 Task: Send an email with the signature Adam Smith with the subject Reminder for a testimonial and the message Could you please provide me with a list of vendors we have used in the past for similar projects? from softage.10@softage.net to softage.1@softage.net and softage.2@softage.net
Action: Mouse moved to (115, 102)
Screenshot: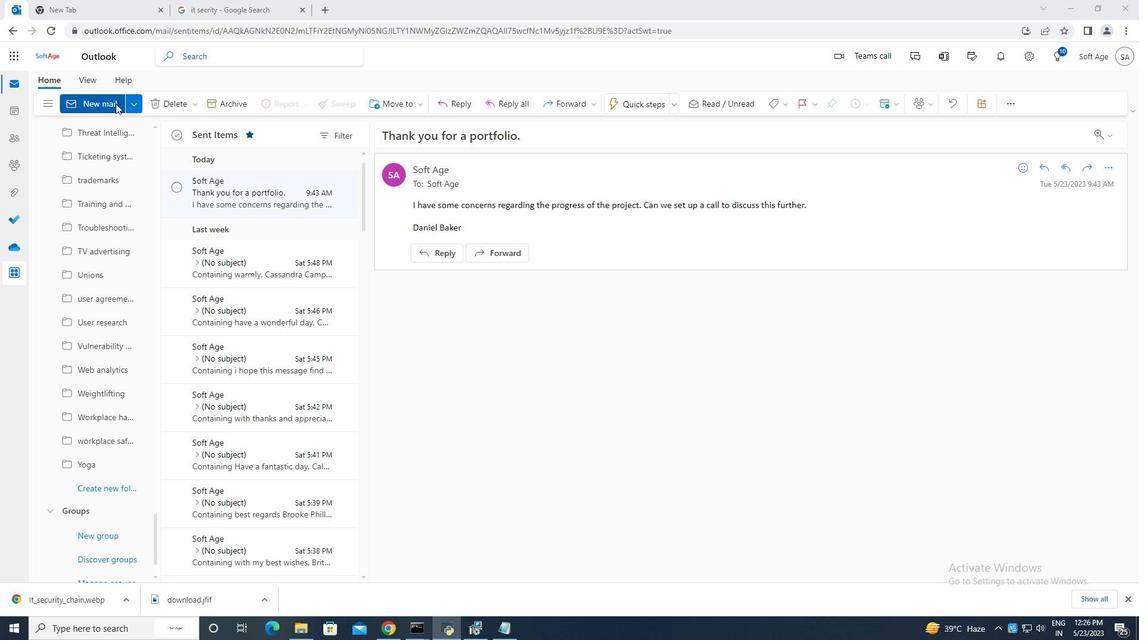
Action: Mouse pressed left at (115, 102)
Screenshot: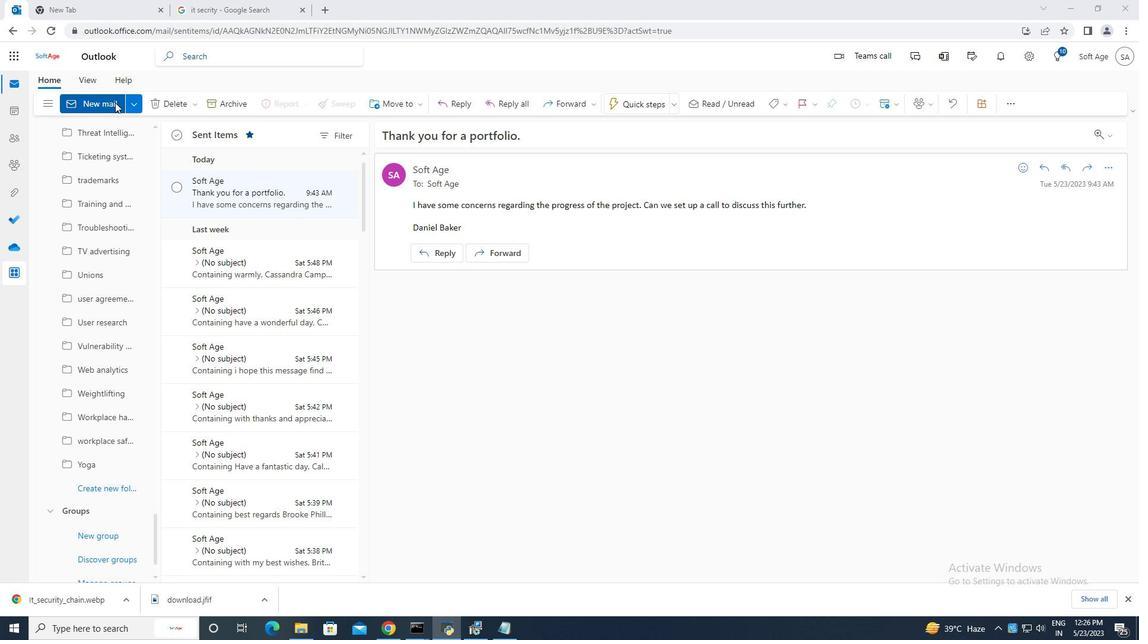 
Action: Mouse moved to (767, 102)
Screenshot: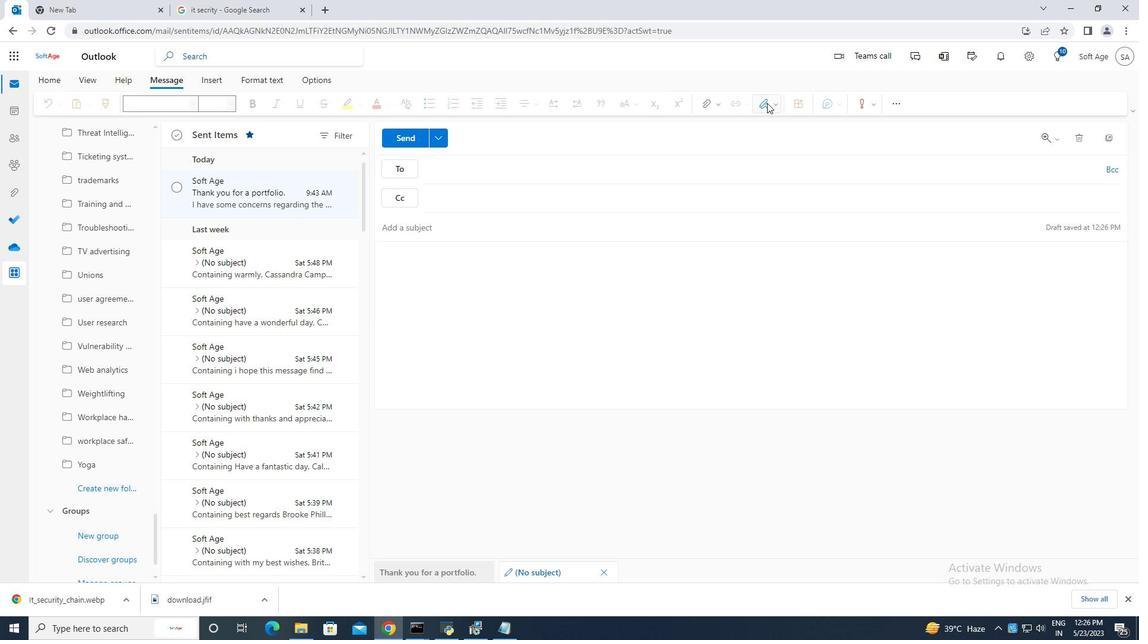
Action: Mouse pressed left at (767, 102)
Screenshot: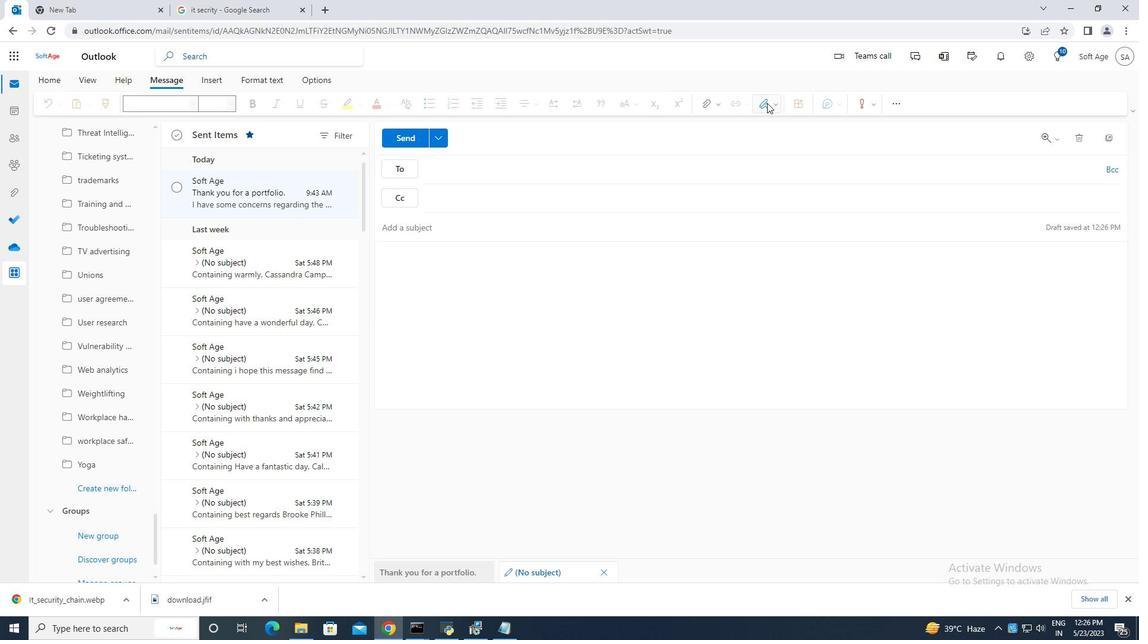 
Action: Mouse moved to (741, 153)
Screenshot: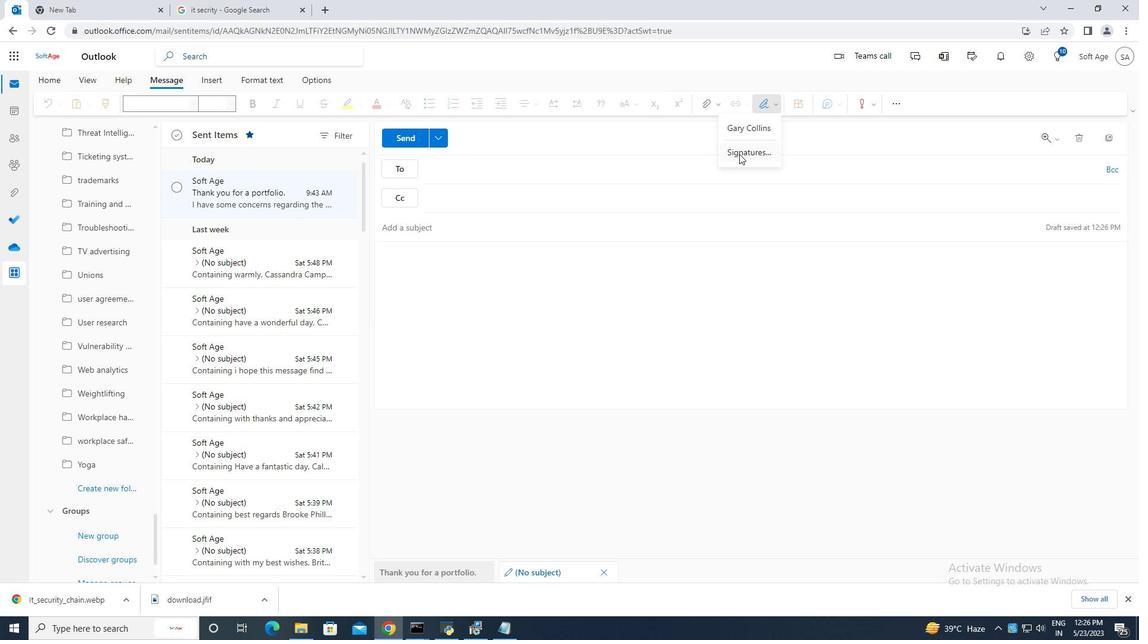 
Action: Mouse pressed left at (739, 153)
Screenshot: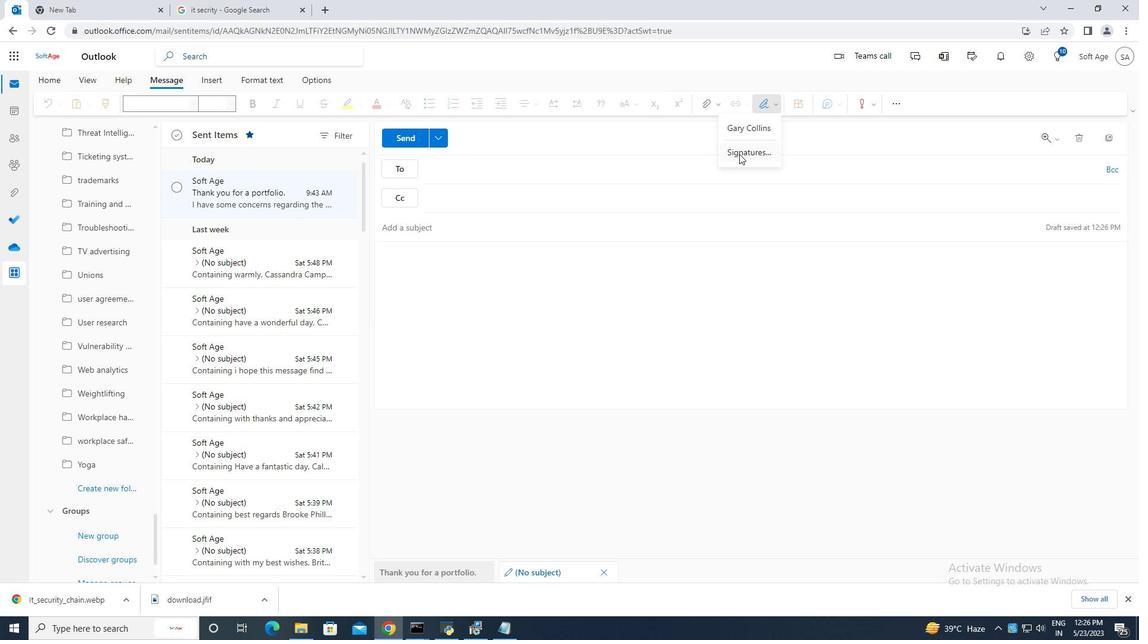 
Action: Mouse moved to (795, 197)
Screenshot: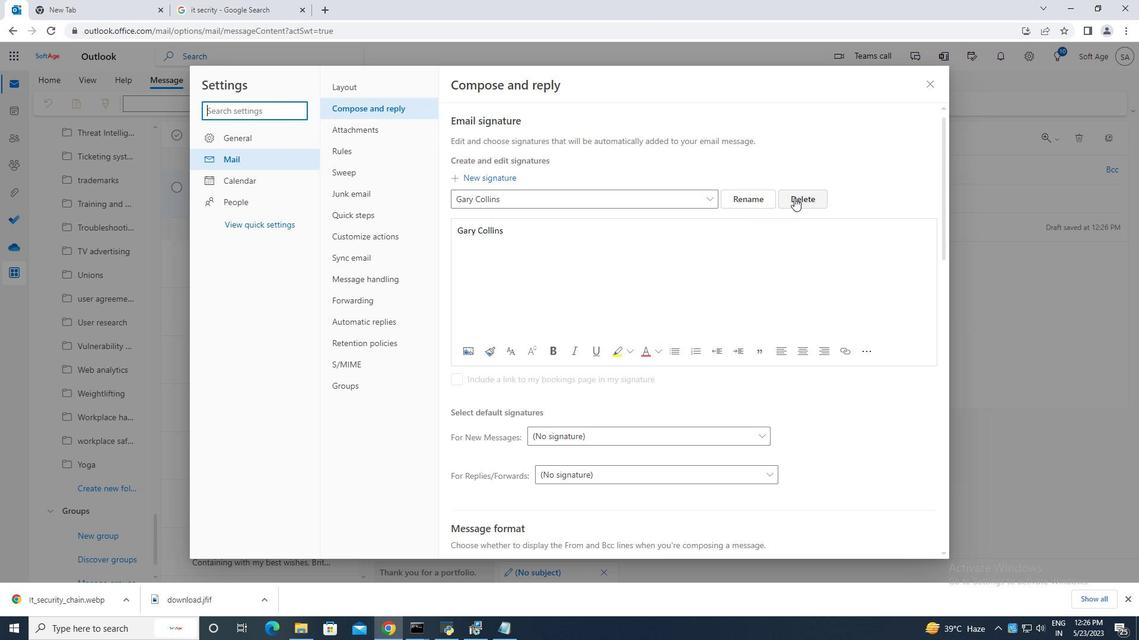 
Action: Mouse pressed left at (795, 197)
Screenshot: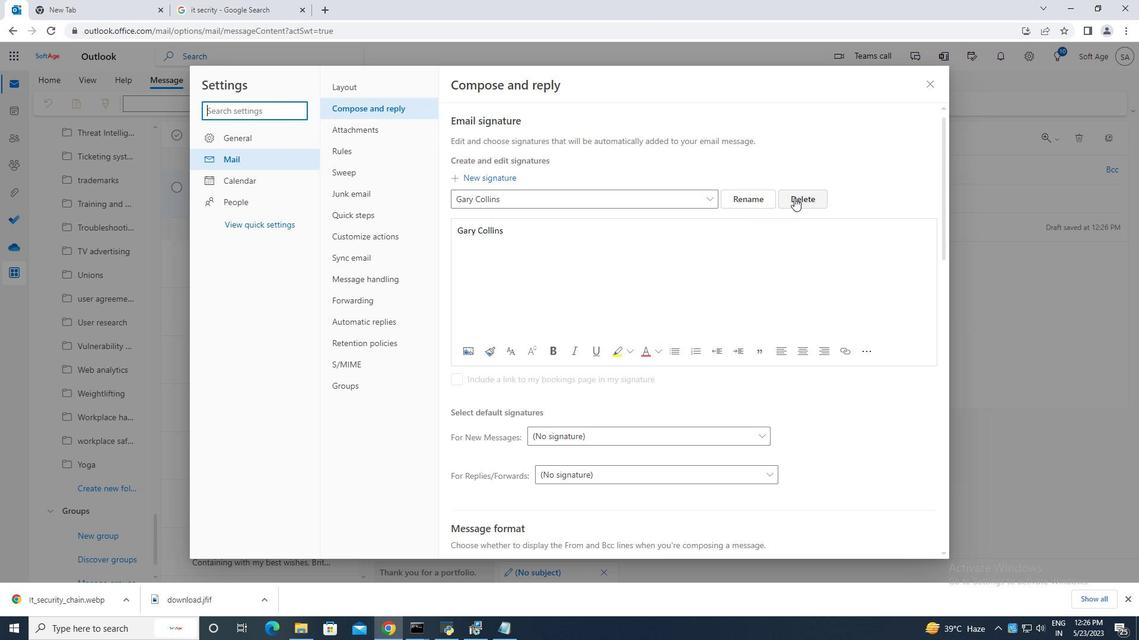 
Action: Mouse moved to (497, 198)
Screenshot: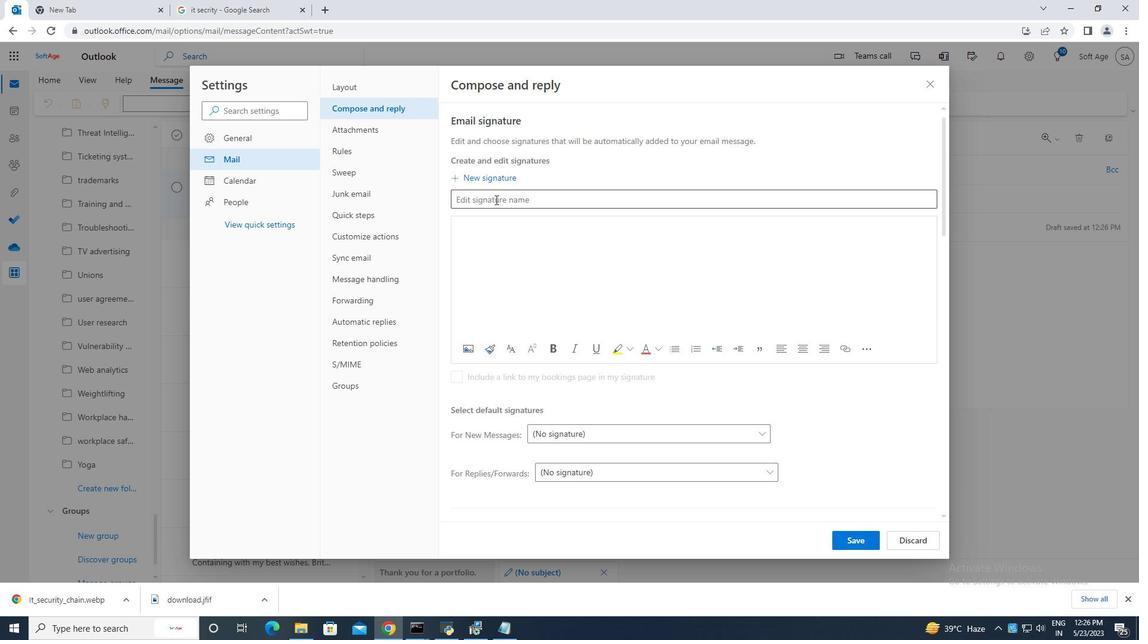 
Action: Mouse pressed left at (497, 198)
Screenshot: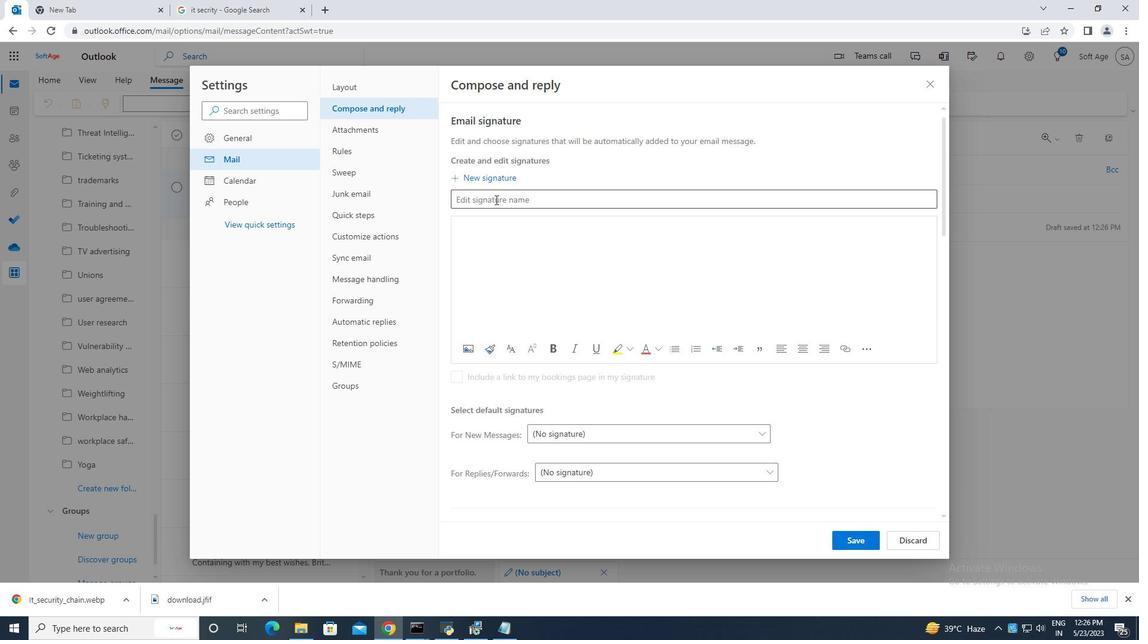 
Action: Mouse moved to (497, 198)
Screenshot: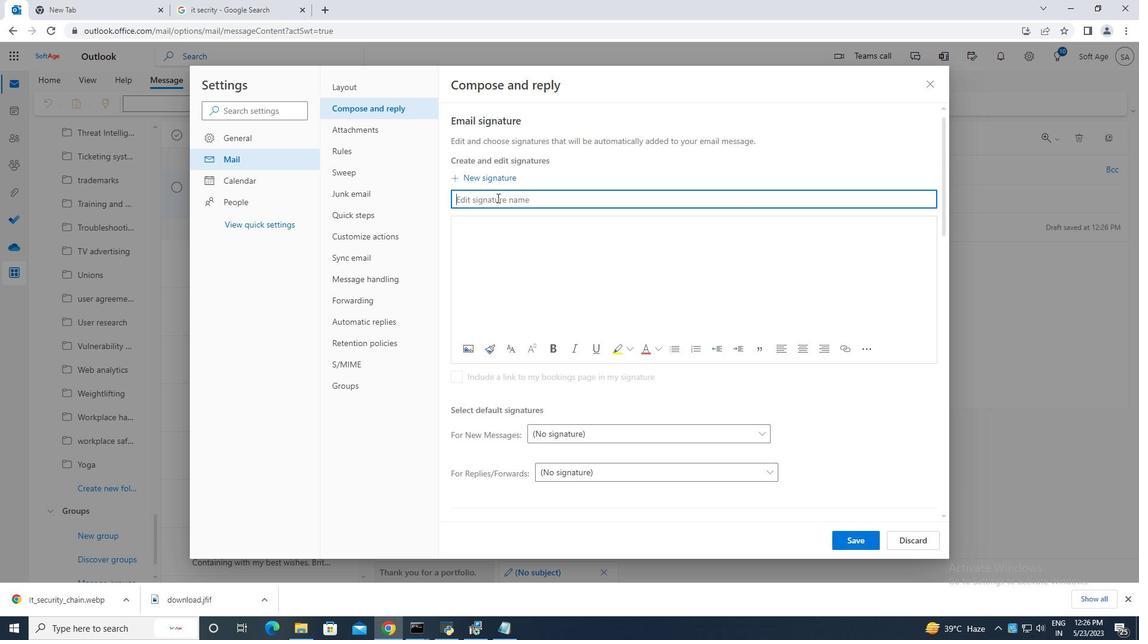
Action: Key pressed <Key.caps_lock>A<Key.caps_lock>dam<Key.space>smithg<Key.backspace>
Screenshot: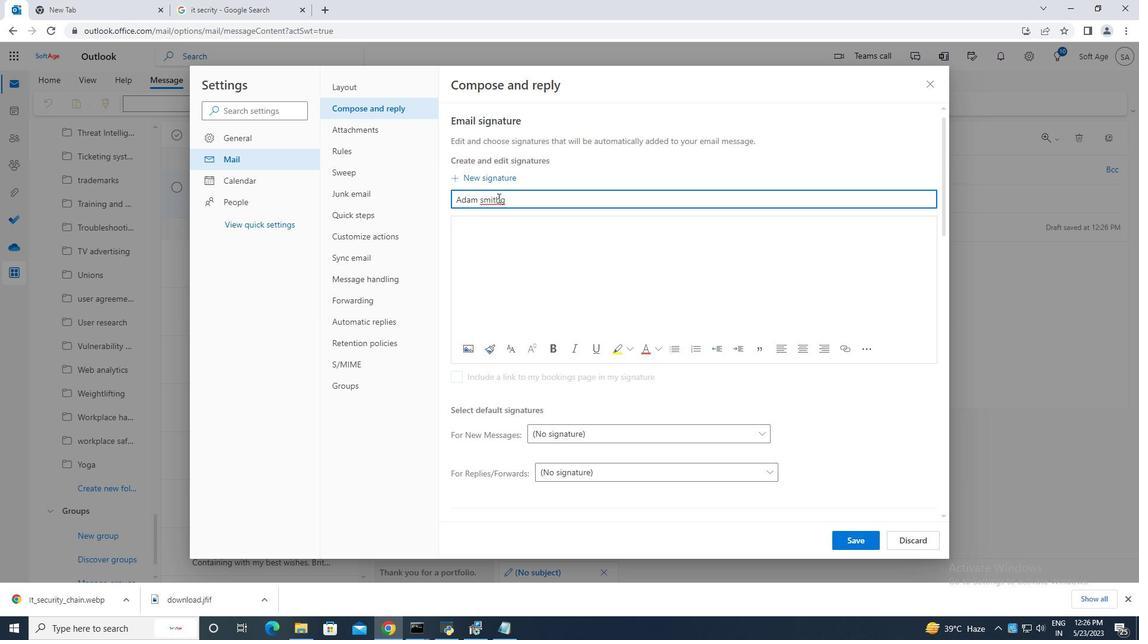 
Action: Mouse moved to (501, 217)
Screenshot: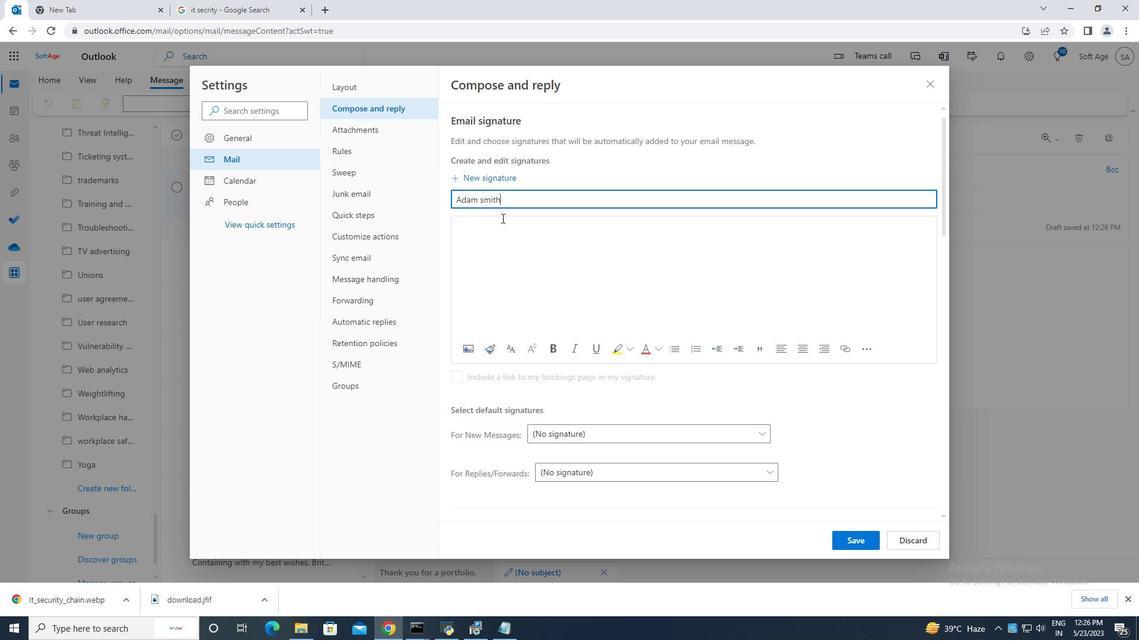 
Action: Mouse pressed left at (501, 217)
Screenshot: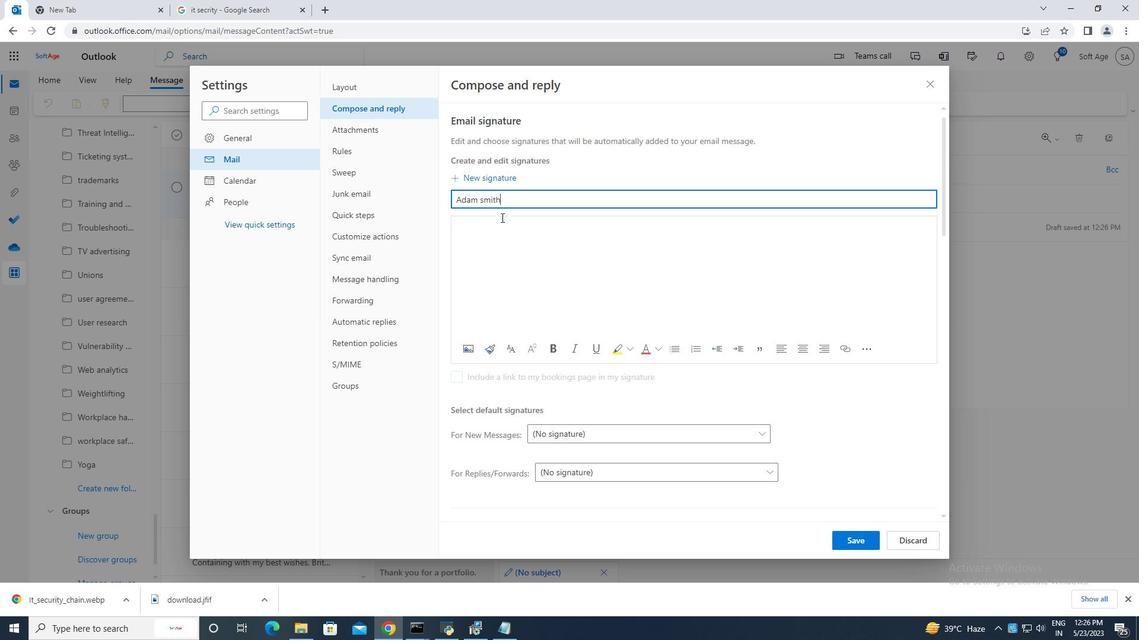 
Action: Key pressed <Key.caps_lock>A<Key.caps_lock>dam<Key.space>smith
Screenshot: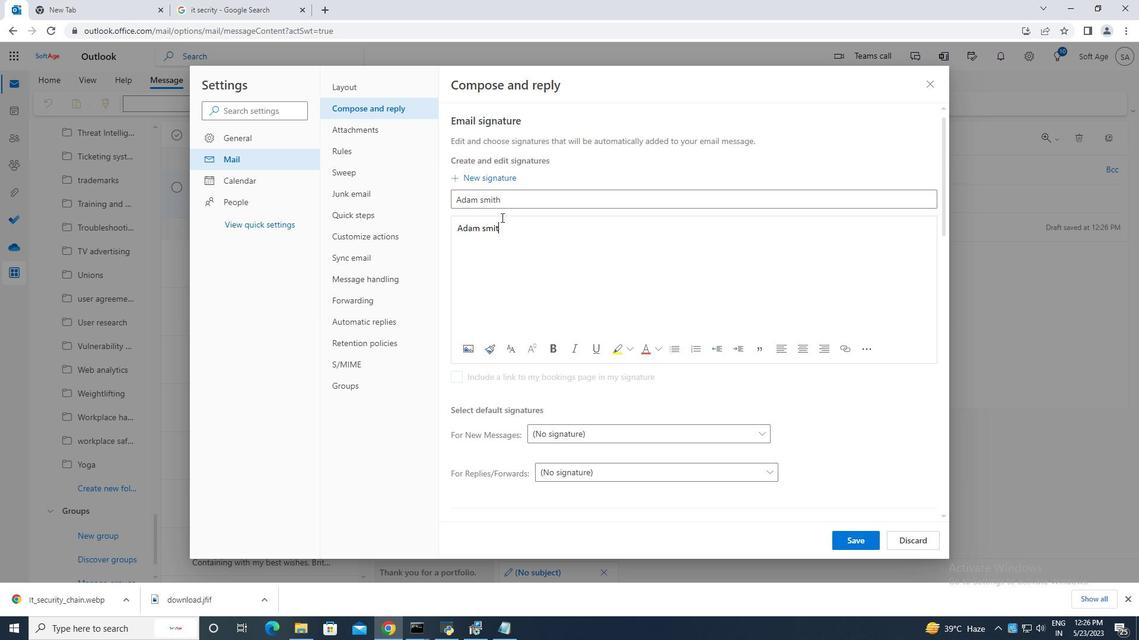 
Action: Mouse moved to (862, 544)
Screenshot: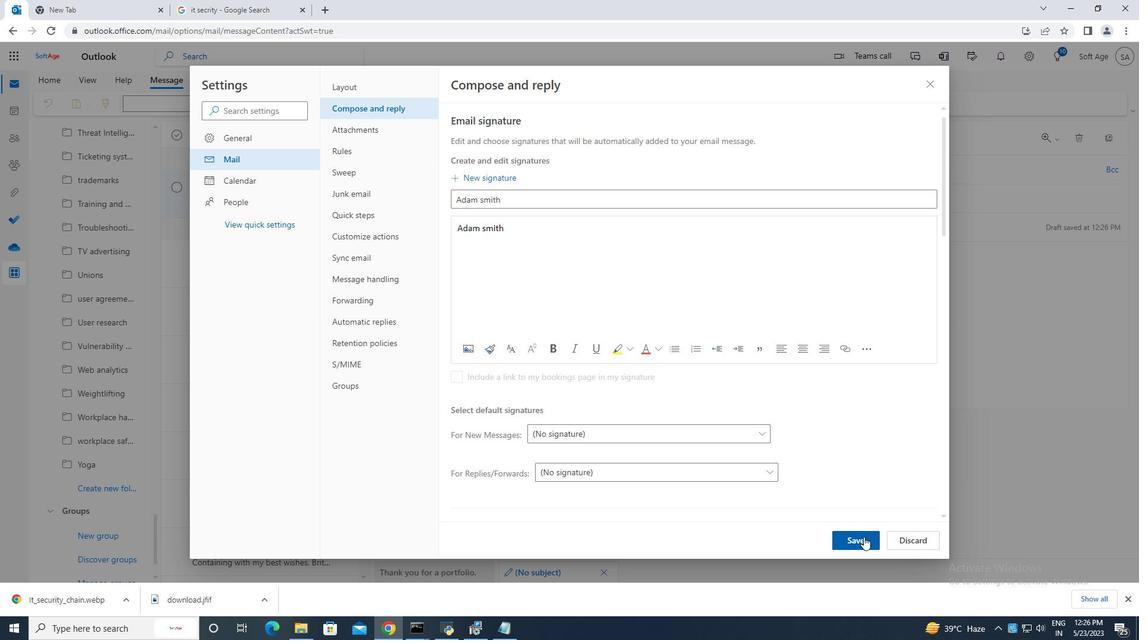 
Action: Mouse pressed left at (862, 544)
Screenshot: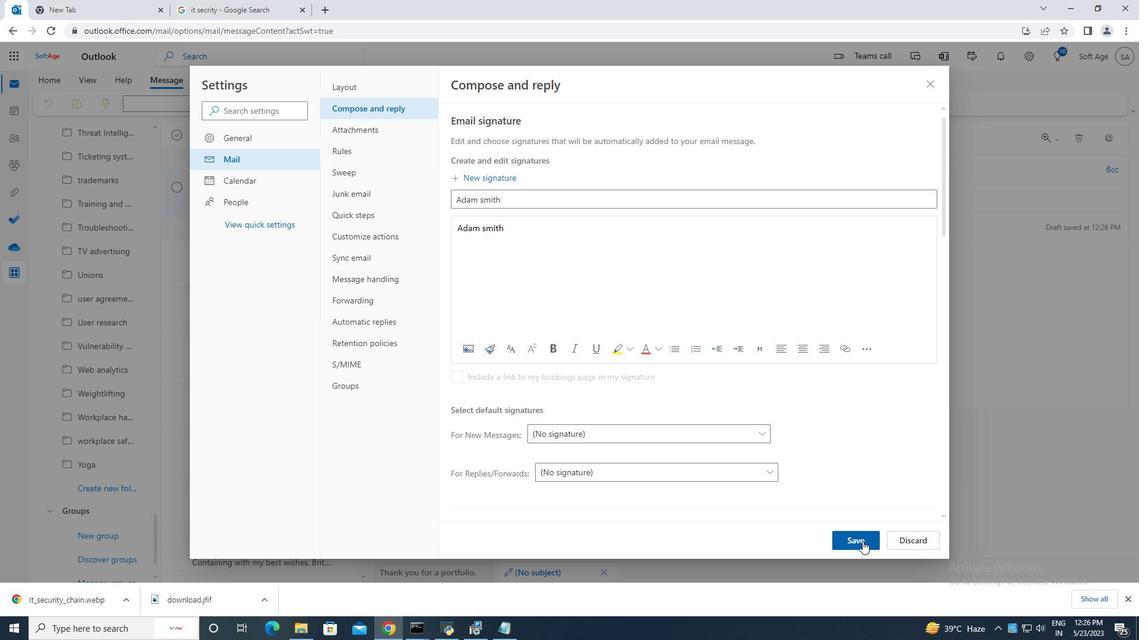 
Action: Mouse moved to (927, 88)
Screenshot: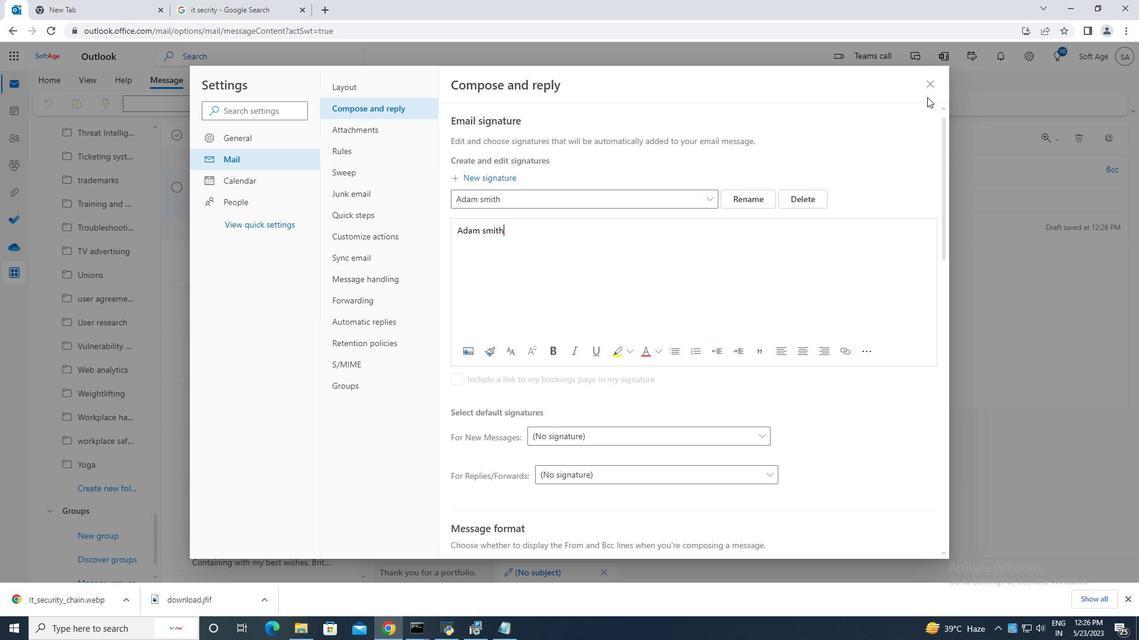 
Action: Mouse pressed left at (927, 88)
Screenshot: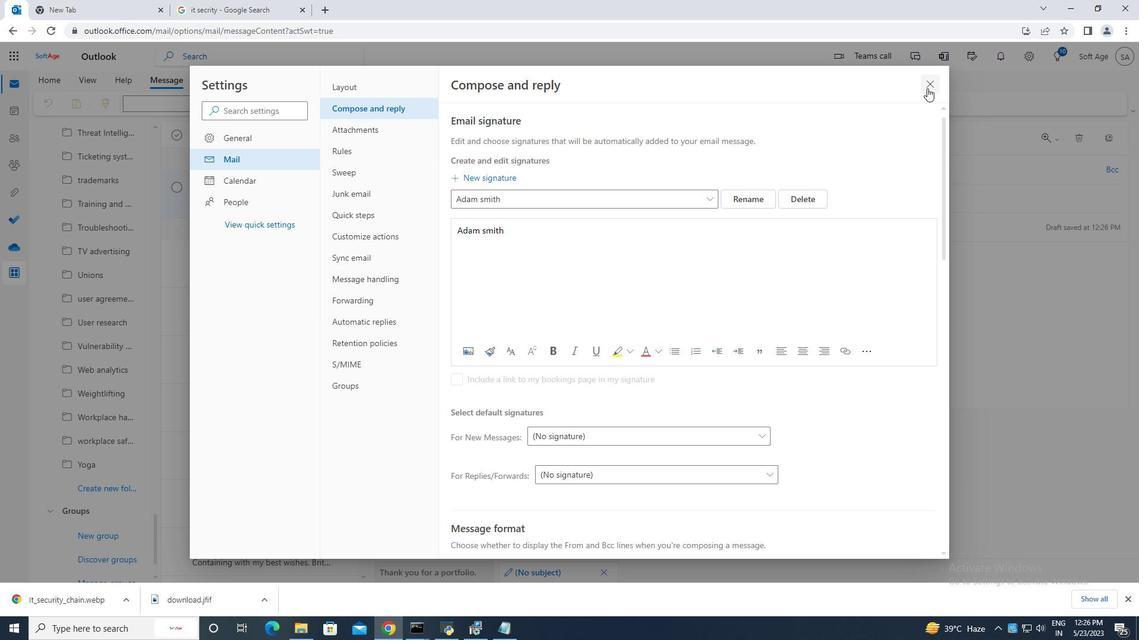 
Action: Mouse moved to (773, 99)
Screenshot: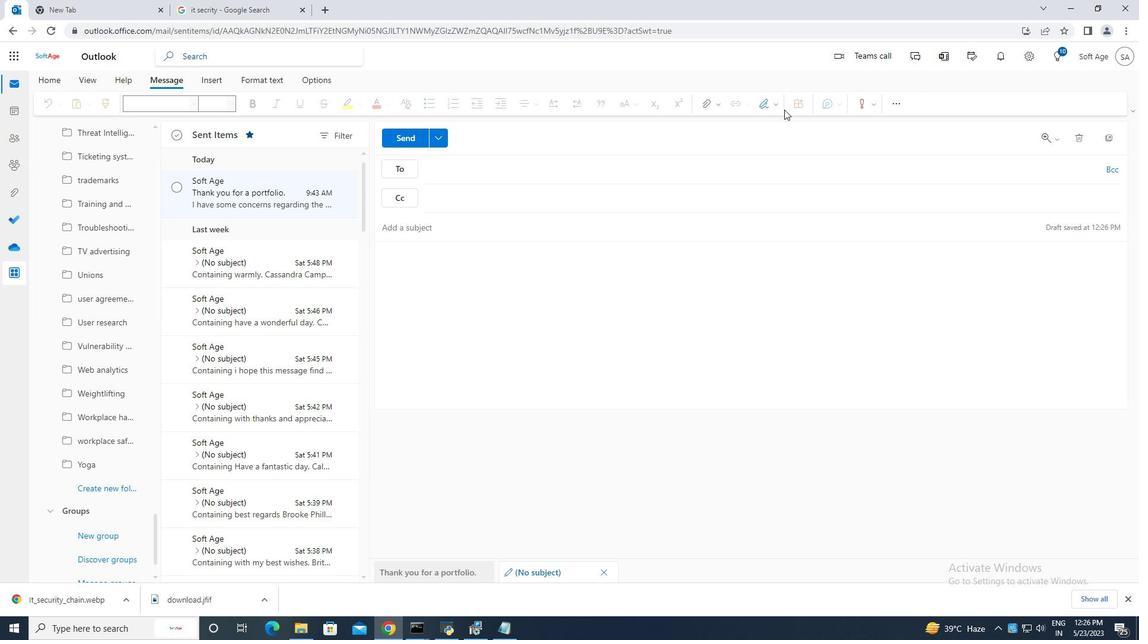
Action: Mouse pressed left at (773, 99)
Screenshot: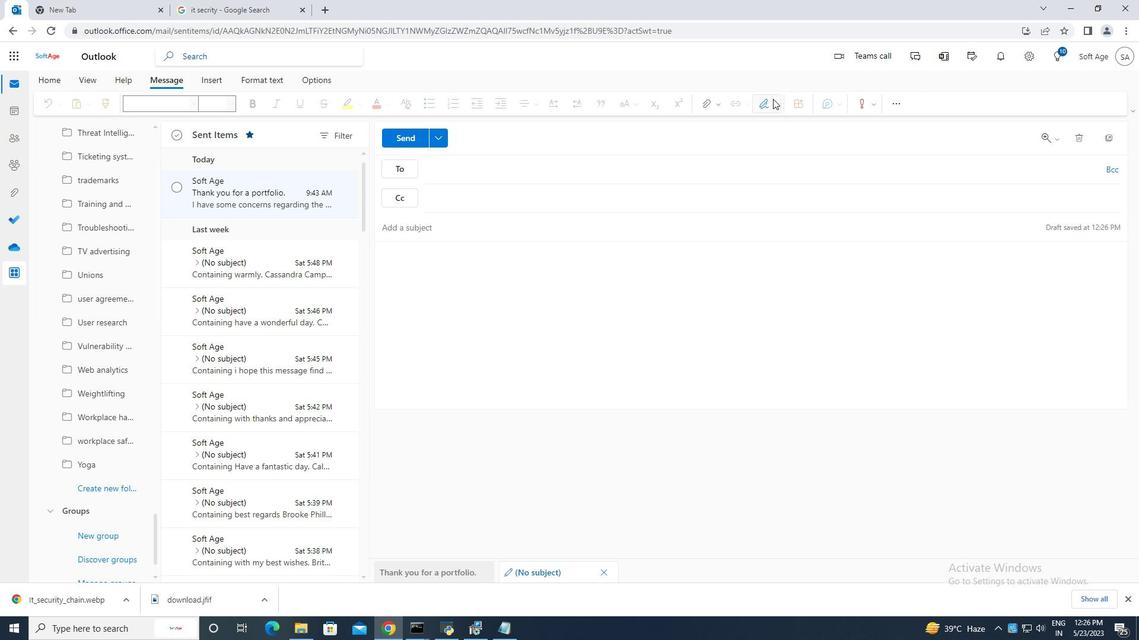 
Action: Mouse moved to (747, 128)
Screenshot: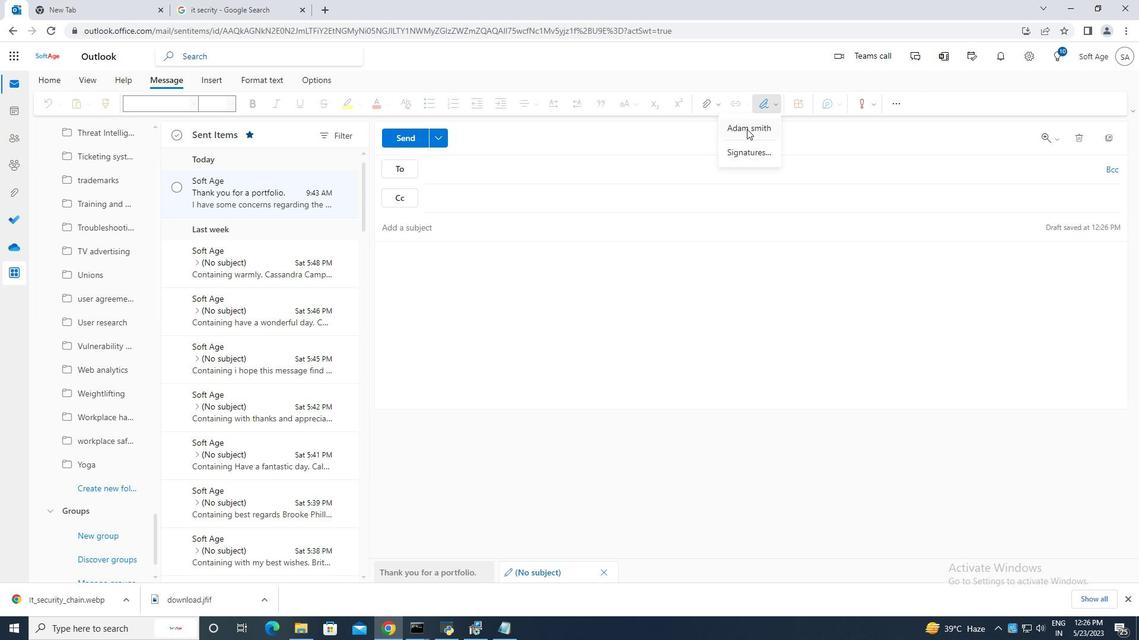 
Action: Mouse pressed left at (747, 128)
Screenshot: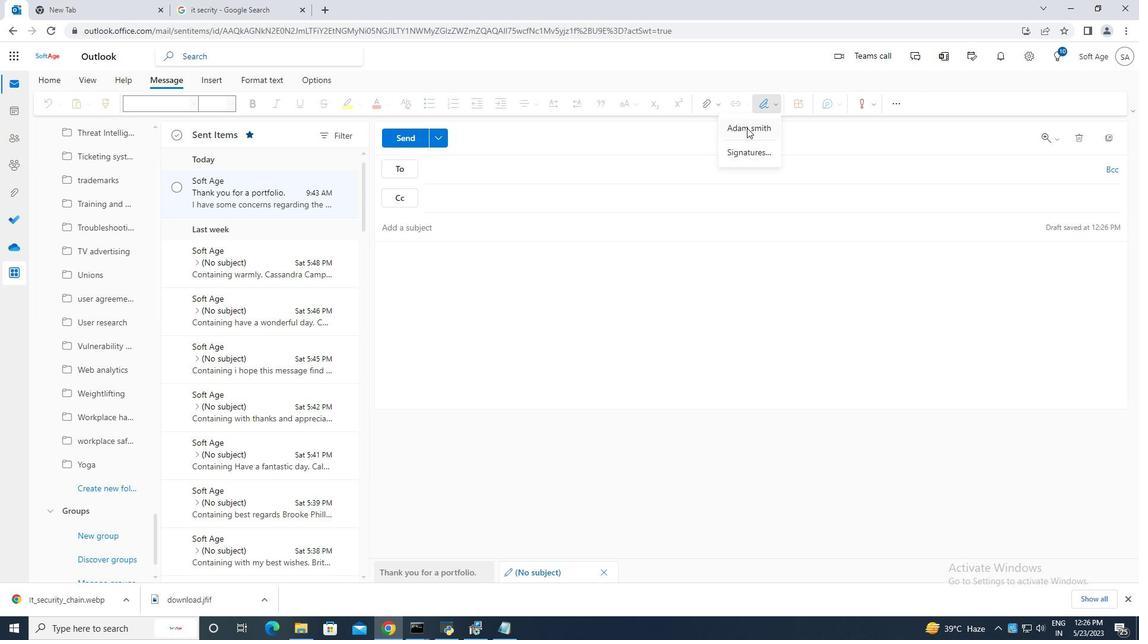 
Action: Mouse moved to (424, 223)
Screenshot: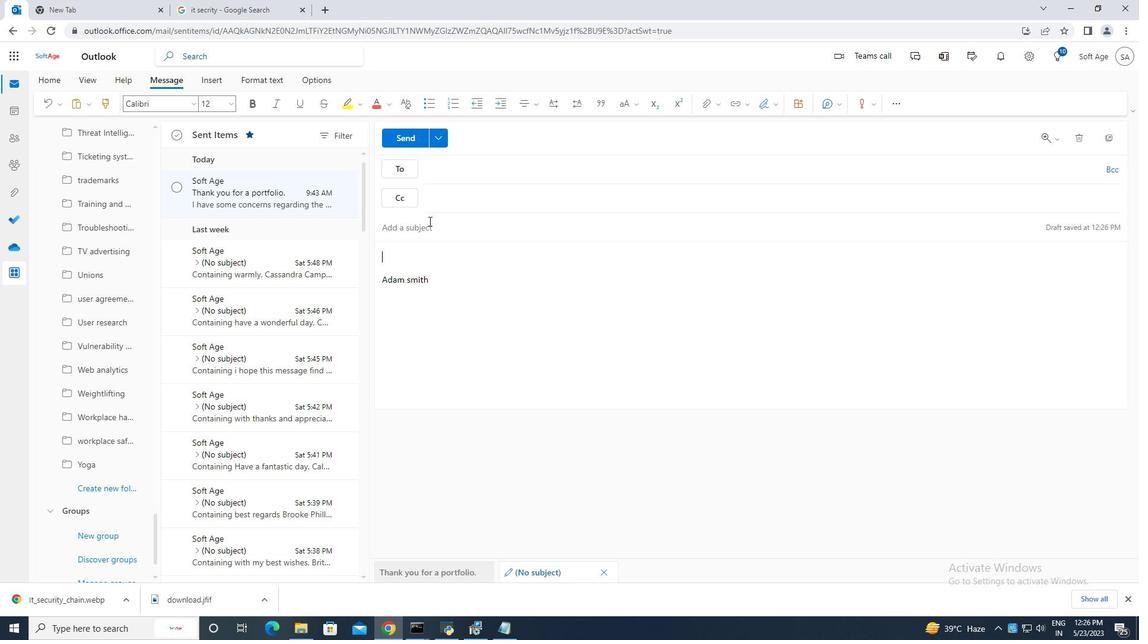 
Action: Mouse pressed left at (424, 223)
Screenshot: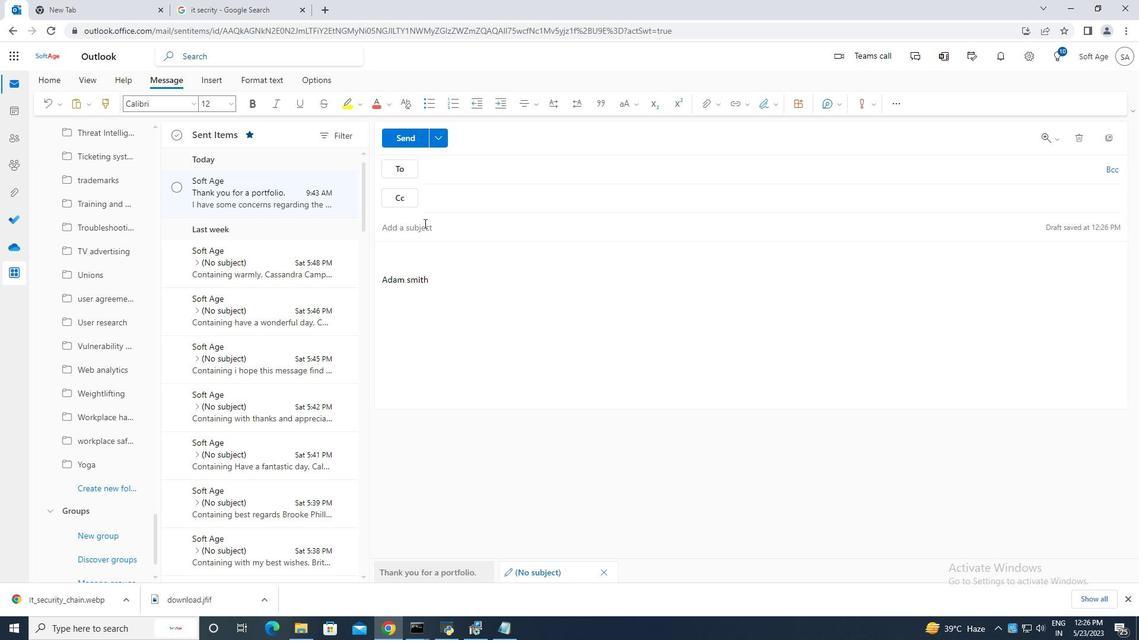 
Action: Mouse moved to (424, 224)
Screenshot: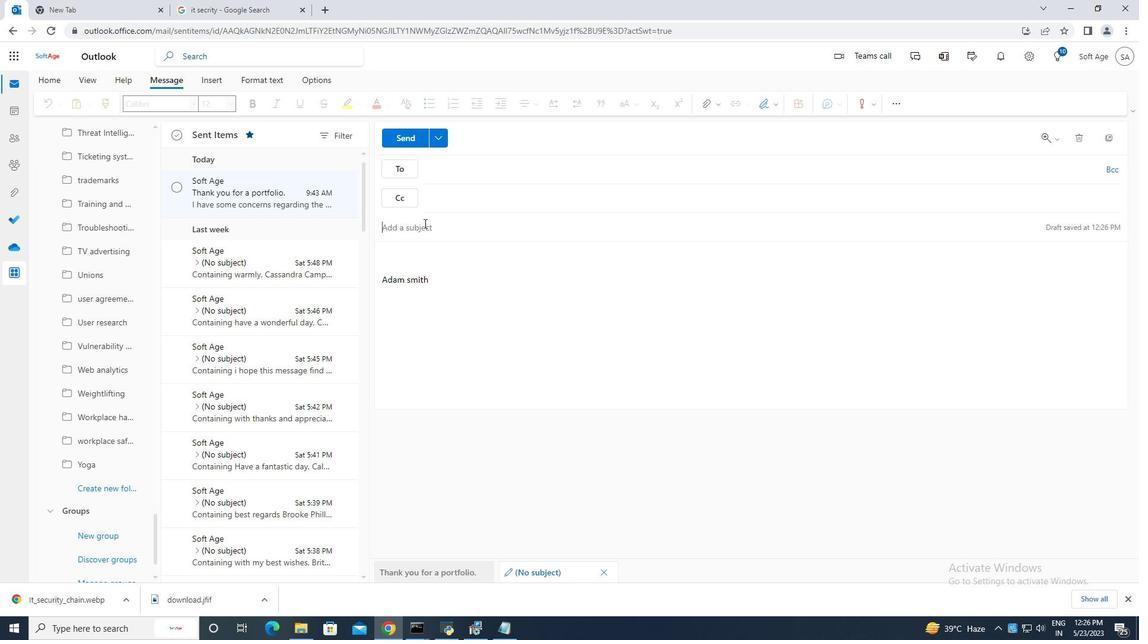 
Action: Key pressed <Key.caps_lock>R<Key.caps_lock>eminder<Key.space>for<Key.space>a<Key.space>testimonial<Key.space><Key.backspace>.
Screenshot: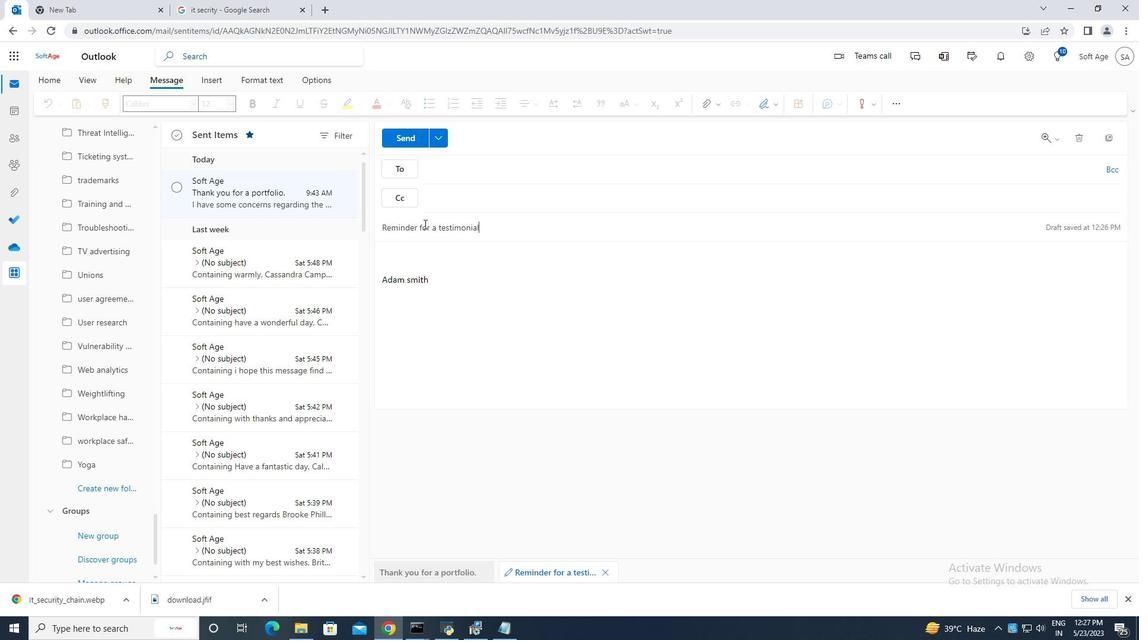 
Action: Mouse moved to (404, 252)
Screenshot: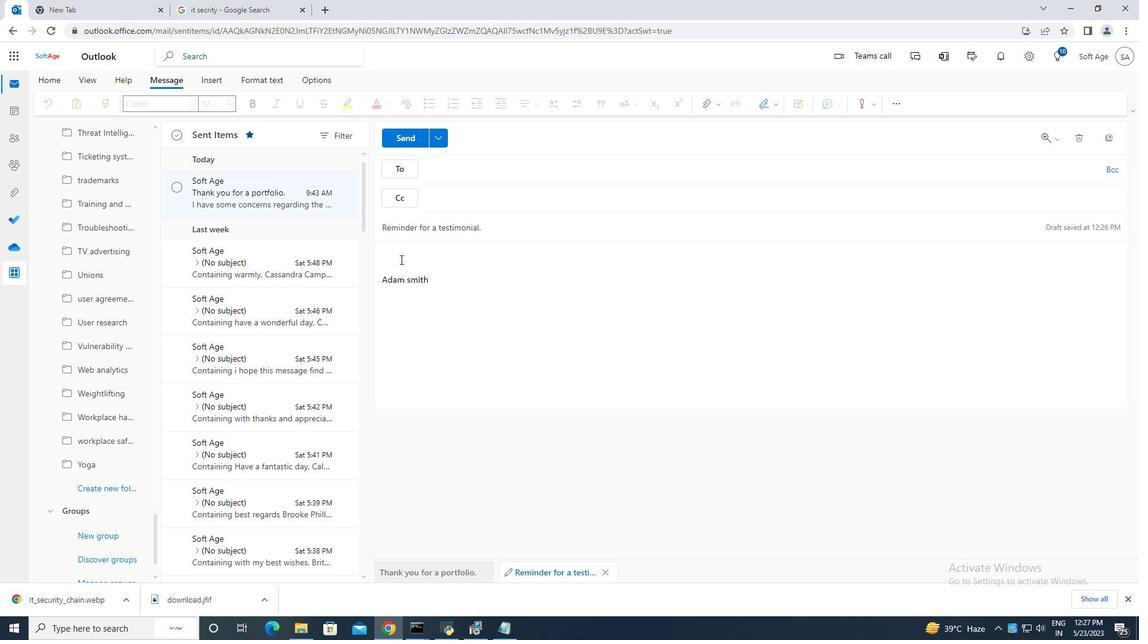 
Action: Mouse pressed left at (404, 252)
Screenshot: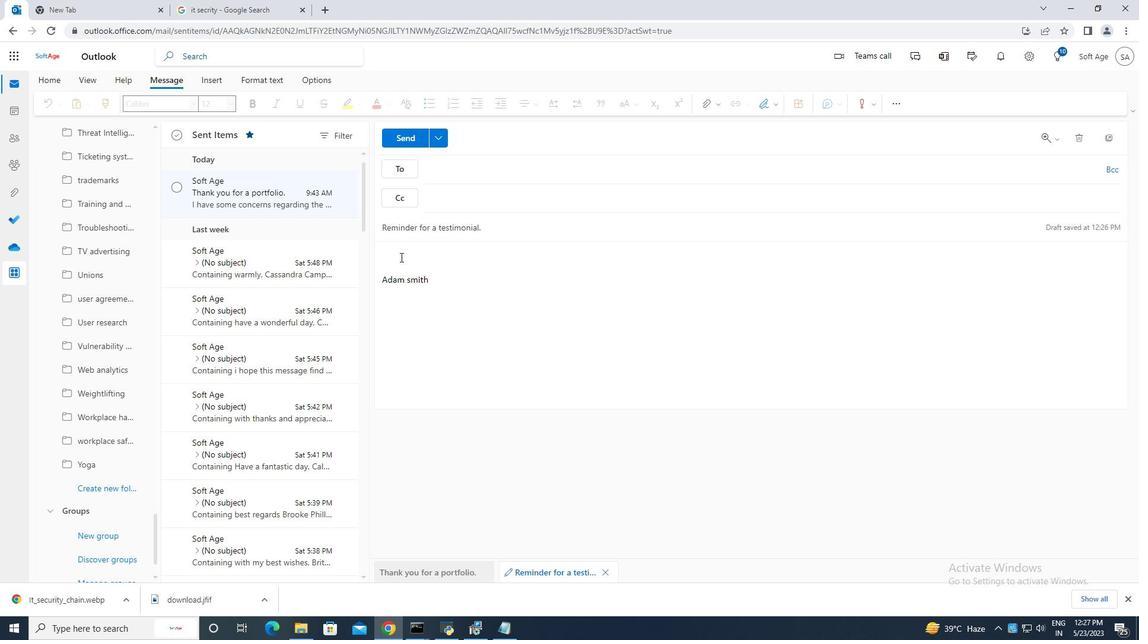 
Action: Mouse moved to (402, 257)
Screenshot: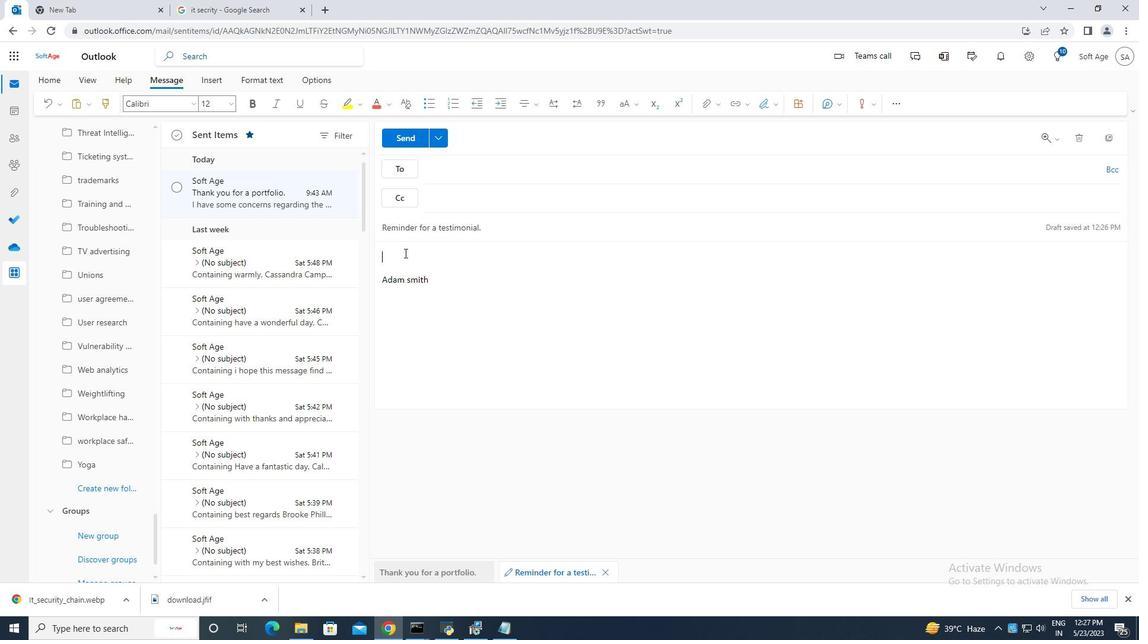 
Action: Key pressed <Key.caps_lock>C<Key.caps_lock>ould<Key.space>you<Key.space>please<Key.space>provide<Key.space>me<Key.space>with<Key.space>a<Key.space>list<Key.space>of<Key.space>vendors<Key.space>we<Key.space>have<Key.space>used<Key.space>in<Key.space>the<Key.space>past<Key.space>for<Key.space>smilar<Key.space>projects.
Screenshot: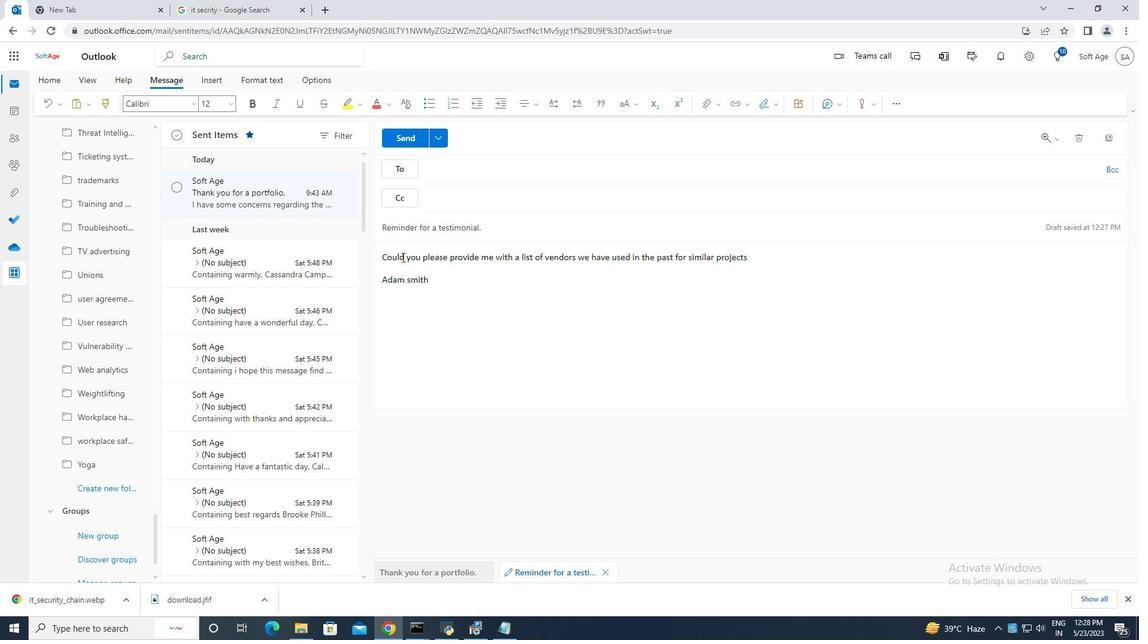 
Action: Mouse moved to (490, 172)
Screenshot: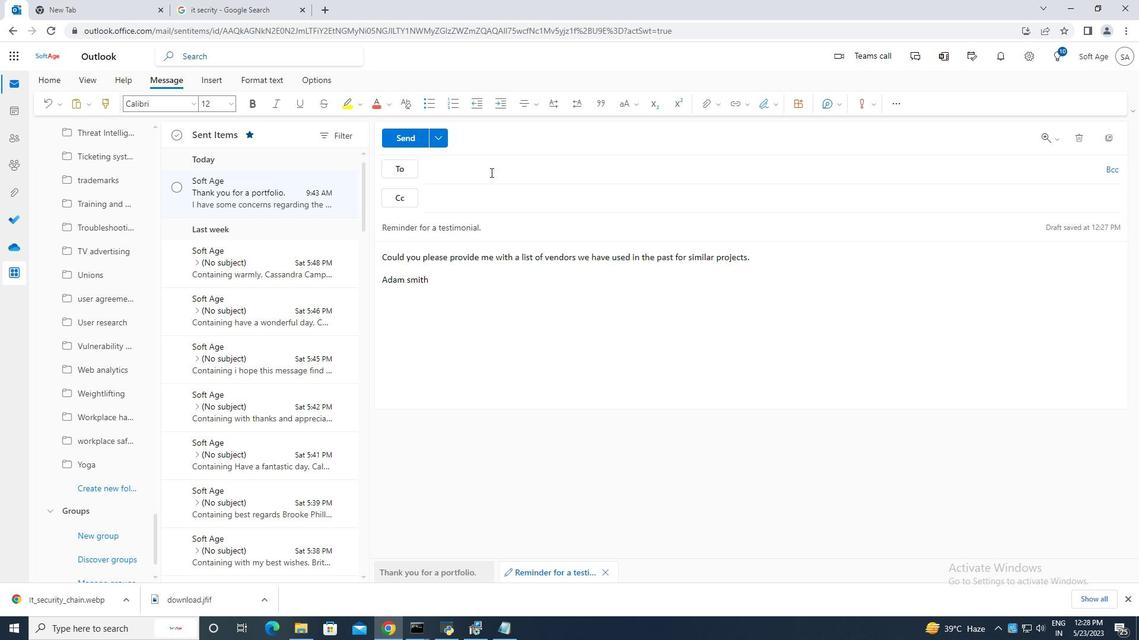 
Action: Mouse pressed left at (490, 172)
Screenshot: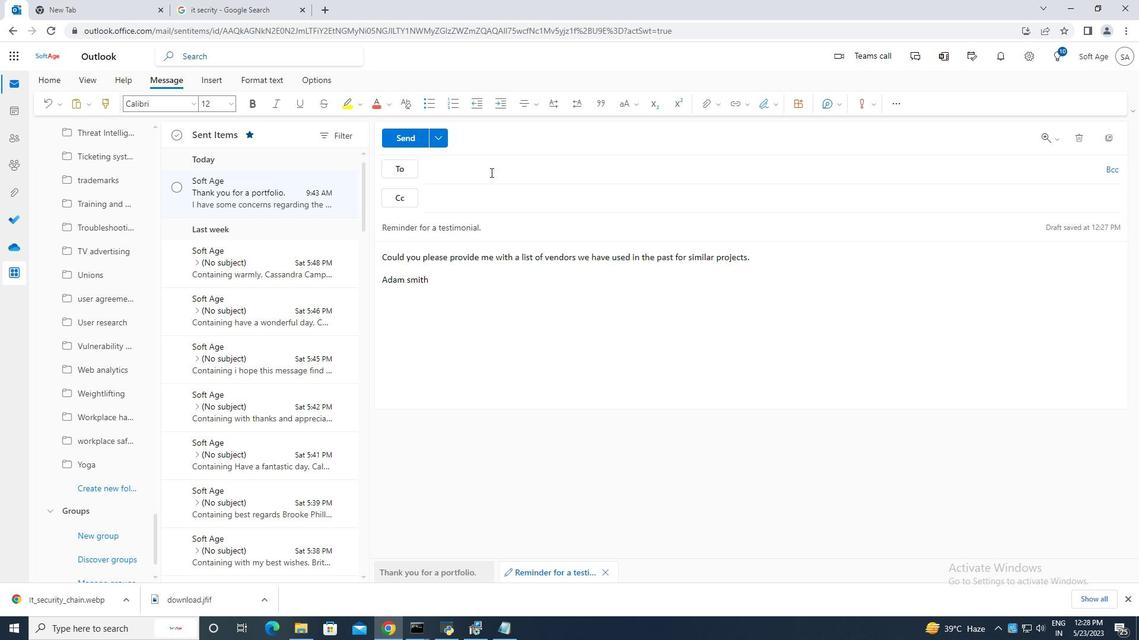 
Action: Mouse moved to (490, 170)
Screenshot: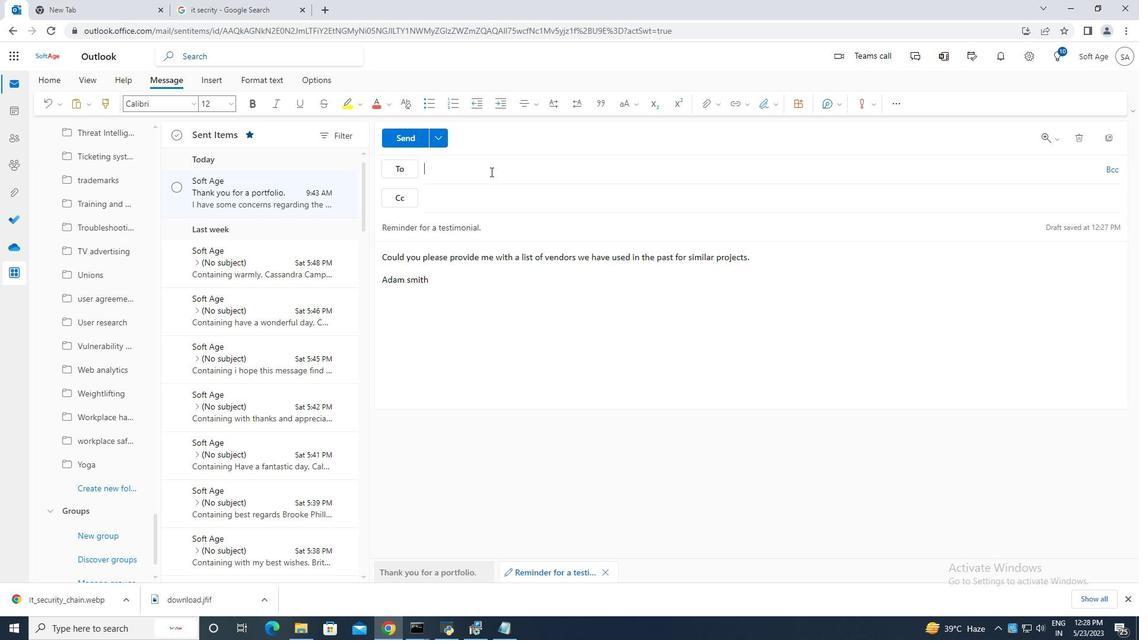 
Action: Key pressed sofathe1<Key.shift>@<Key.backspace><Key.backspace><Key.backspace><Key.backspace><Key.backspace><Key.backspace>tage<Key.shift>@1
Screenshot: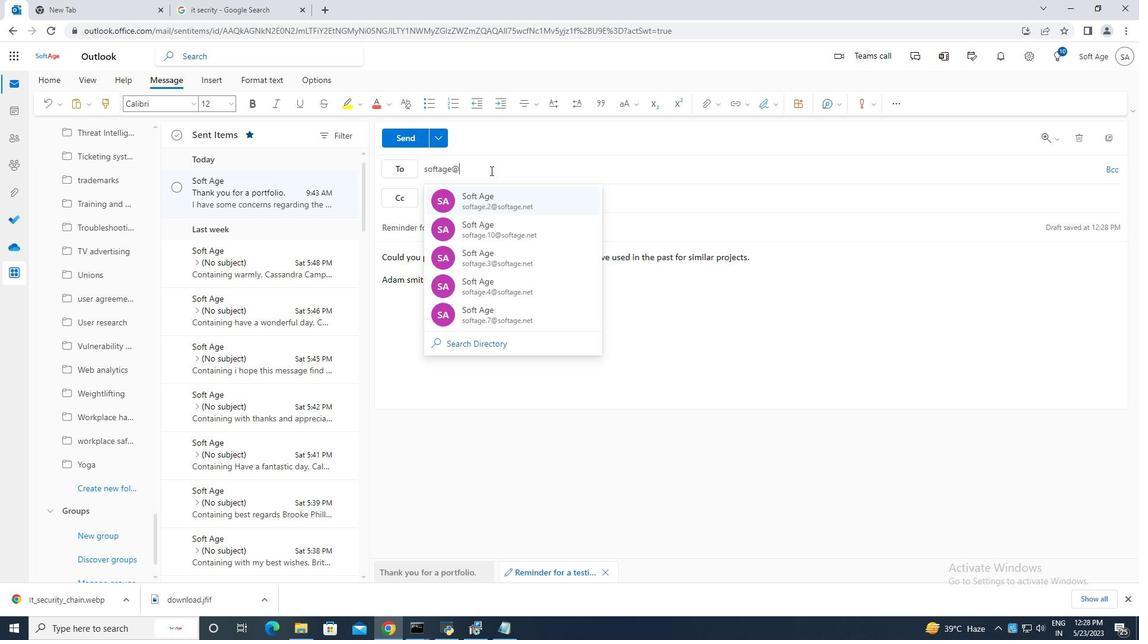 
Action: Mouse moved to (529, 260)
Screenshot: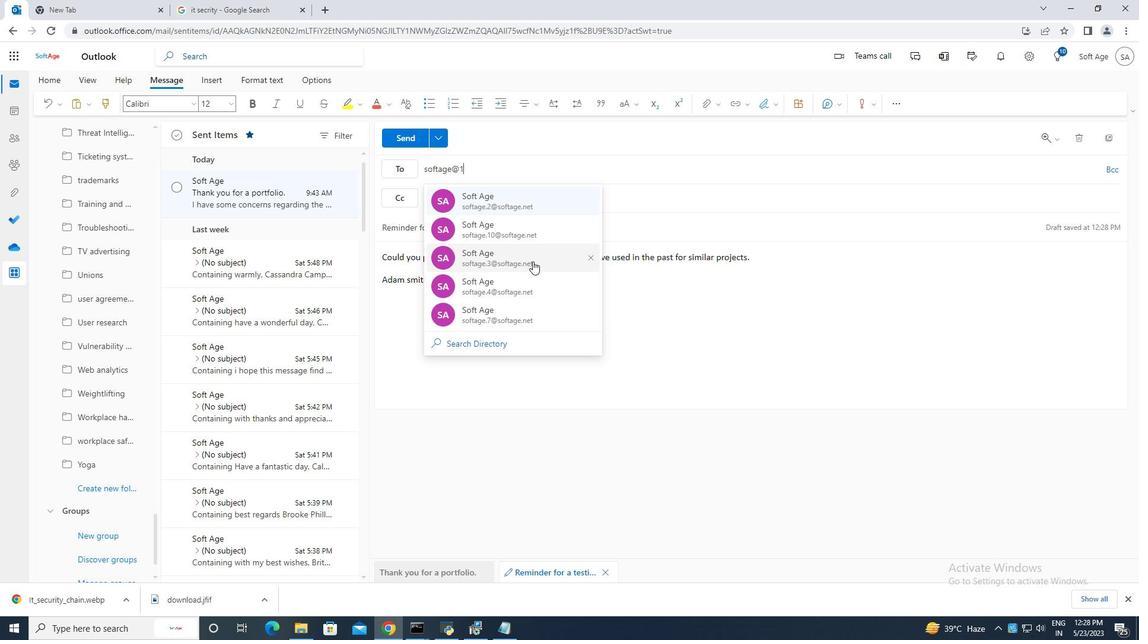 
Action: Mouse scrolled (529, 259) with delta (0, 0)
Screenshot: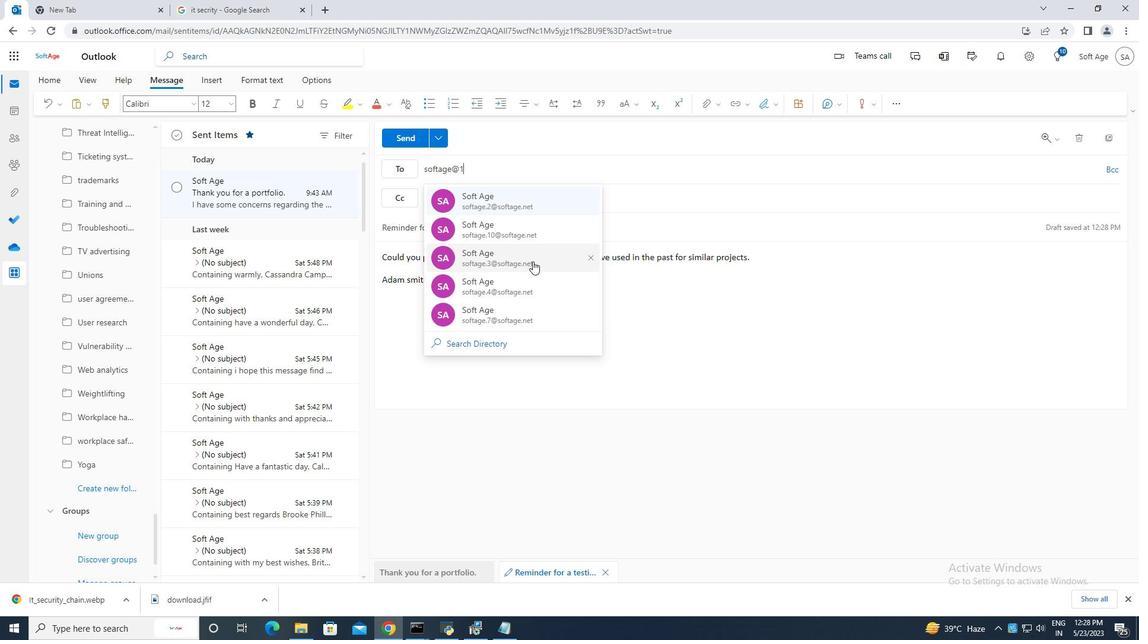 
Action: Mouse scrolled (529, 259) with delta (0, 0)
Screenshot: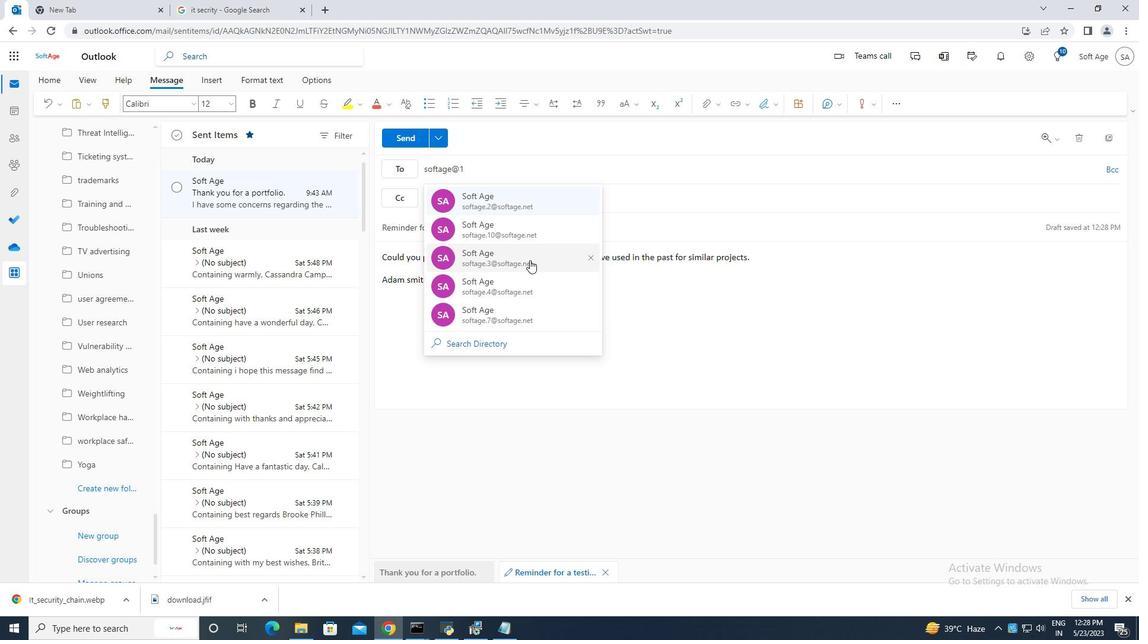 
Action: Mouse scrolled (529, 259) with delta (0, 0)
Screenshot: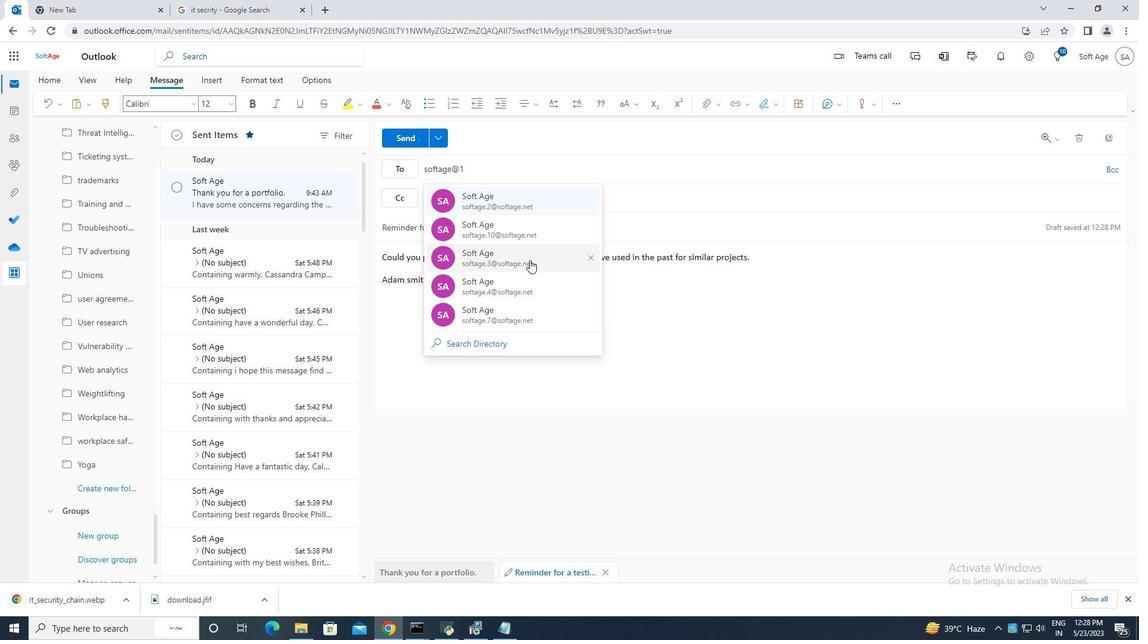 
Action: Mouse scrolled (529, 259) with delta (0, 0)
Screenshot: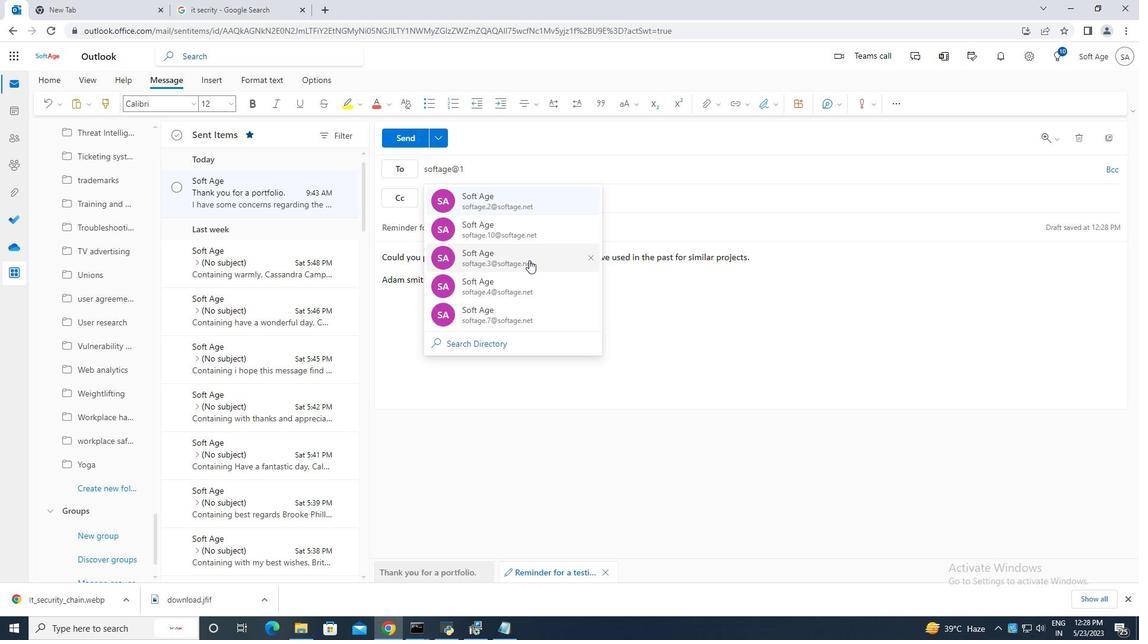 
Action: Mouse moved to (458, 171)
Screenshot: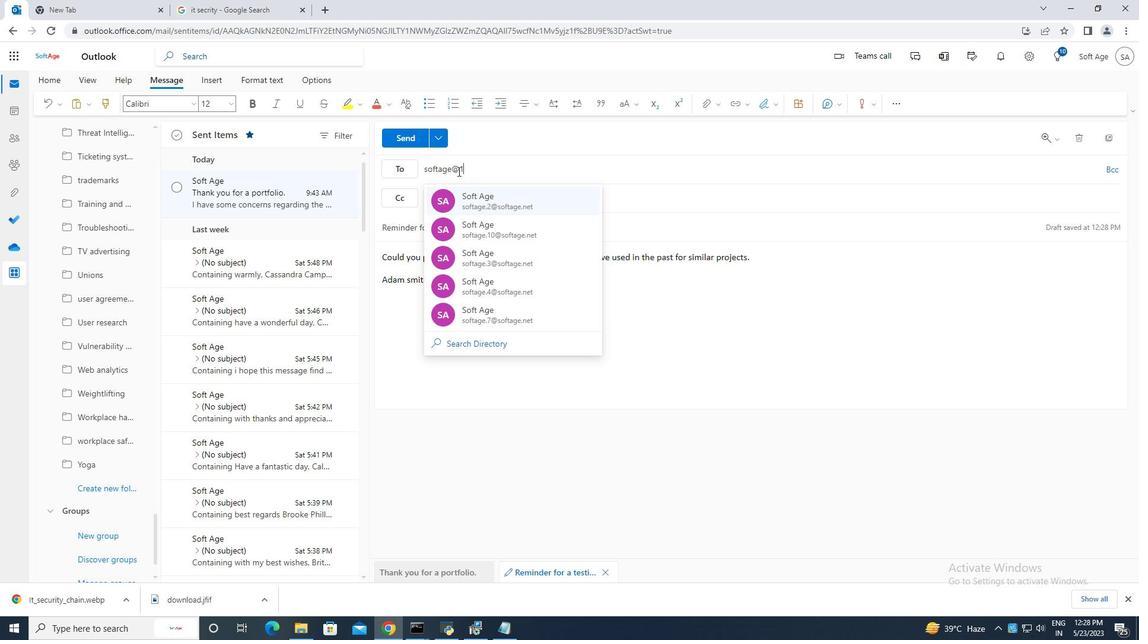 
Action: Mouse pressed left at (458, 171)
Screenshot: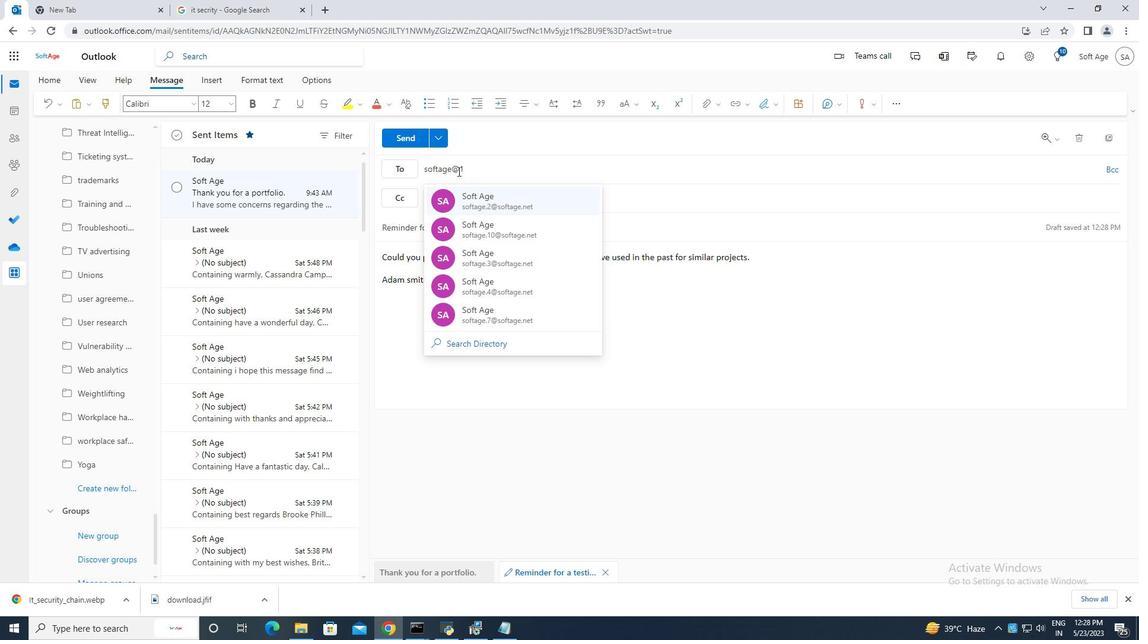 
Action: Mouse moved to (461, 172)
Screenshot: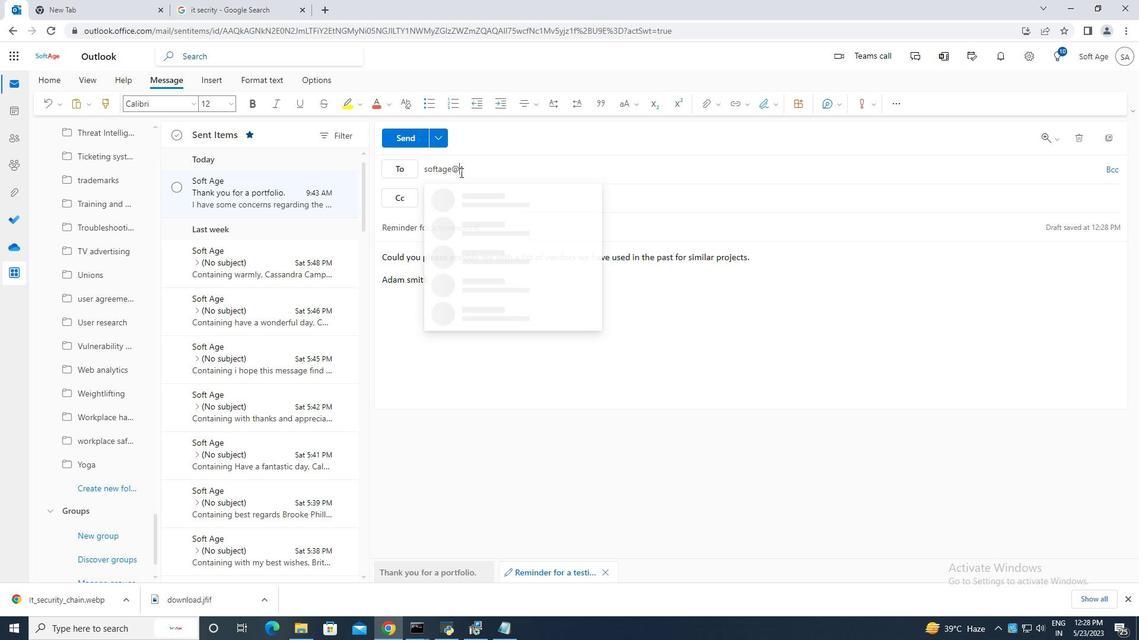 
Action: Key pressed <Key.backspace>
Screenshot: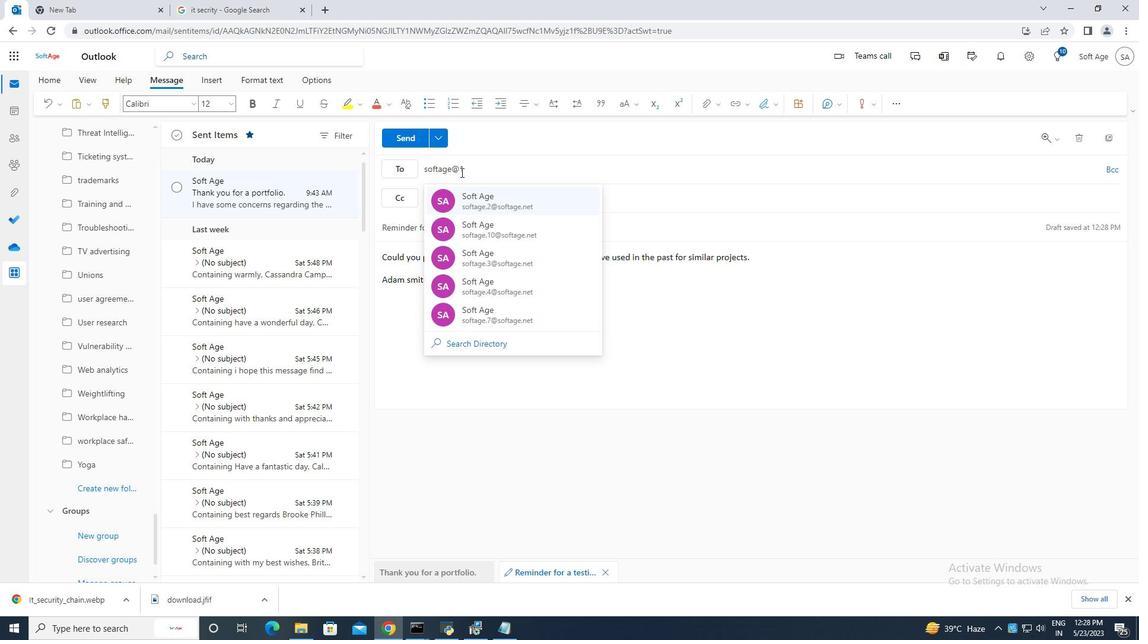 
Action: Mouse moved to (461, 179)
Screenshot: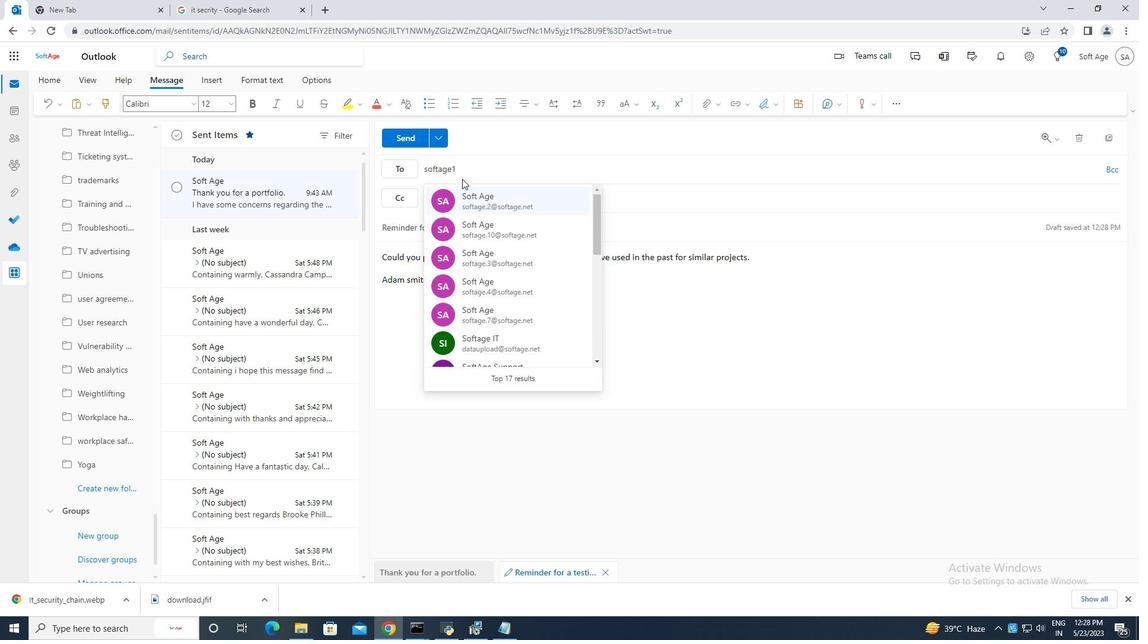
Action: Key pressed .
Screenshot: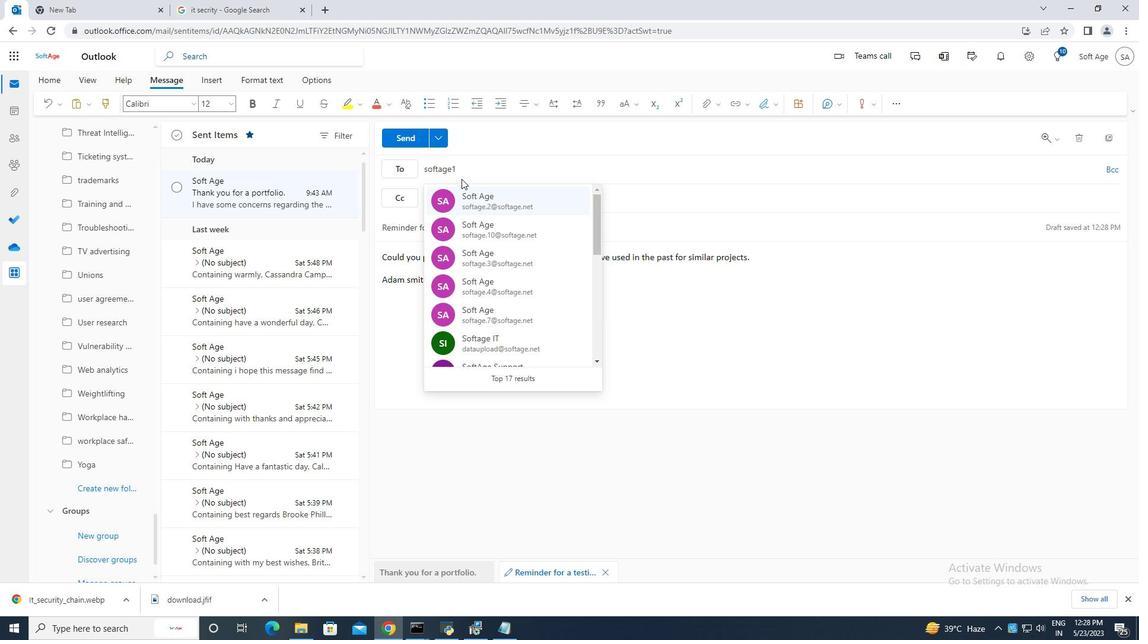 
Action: Mouse moved to (475, 167)
Screenshot: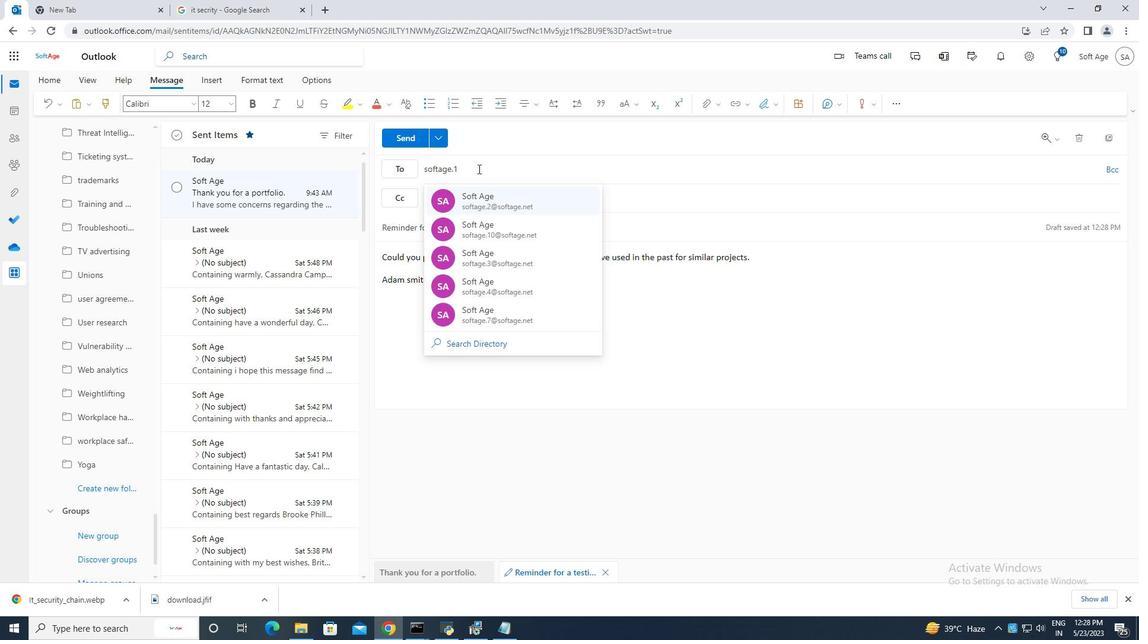 
Action: Mouse pressed left at (475, 167)
Screenshot: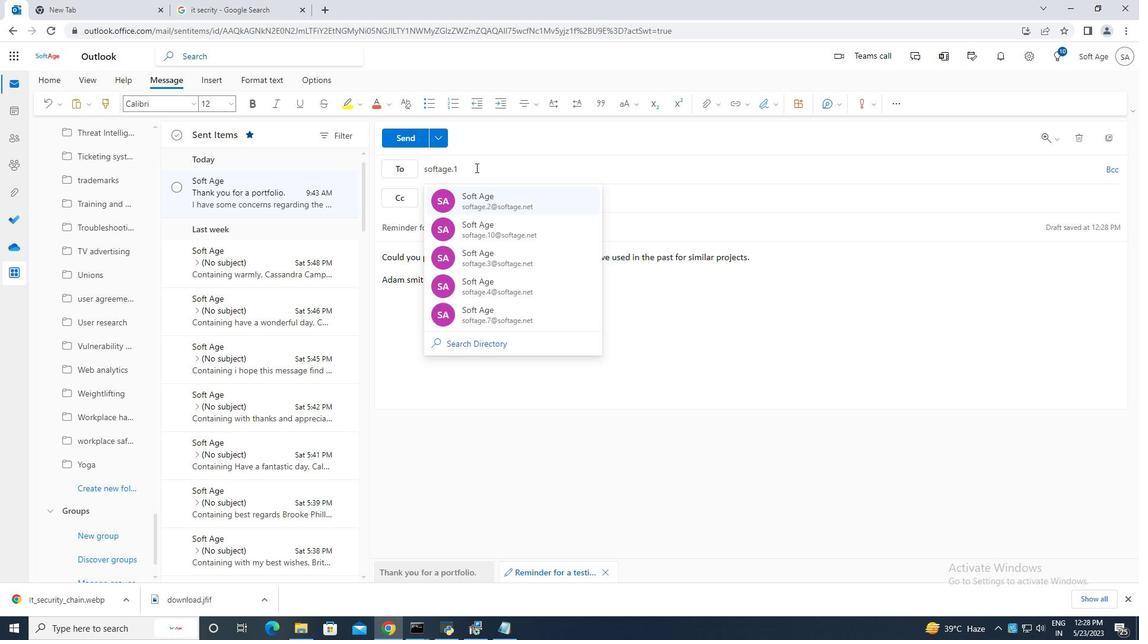 
Action: Mouse moved to (475, 167)
Screenshot: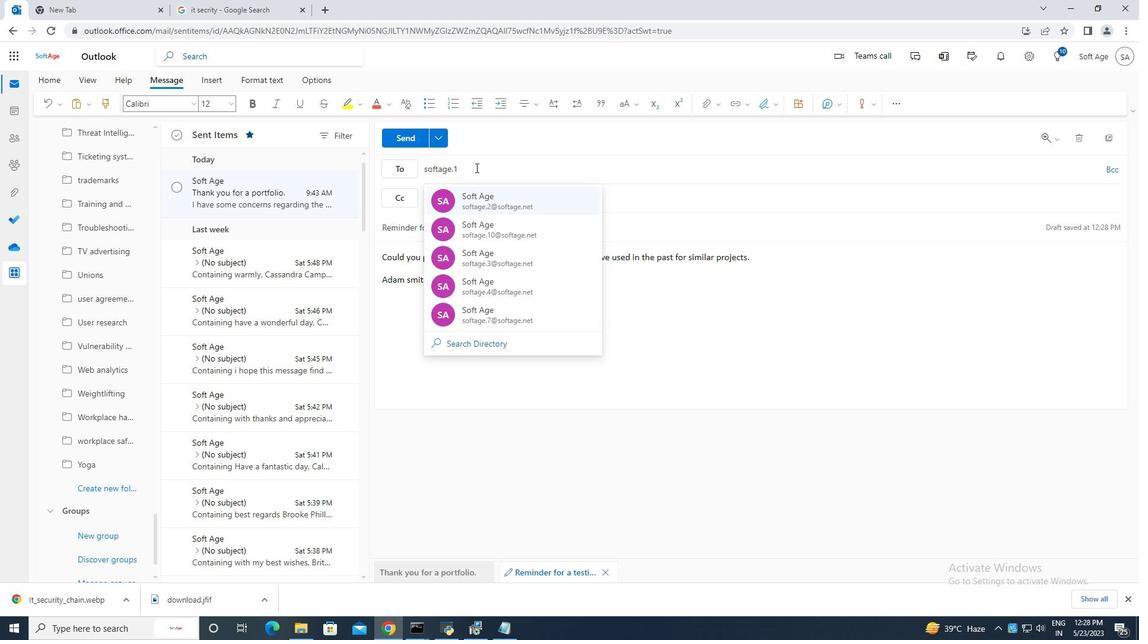 
Action: Key pressed <Key.shift>@
Screenshot: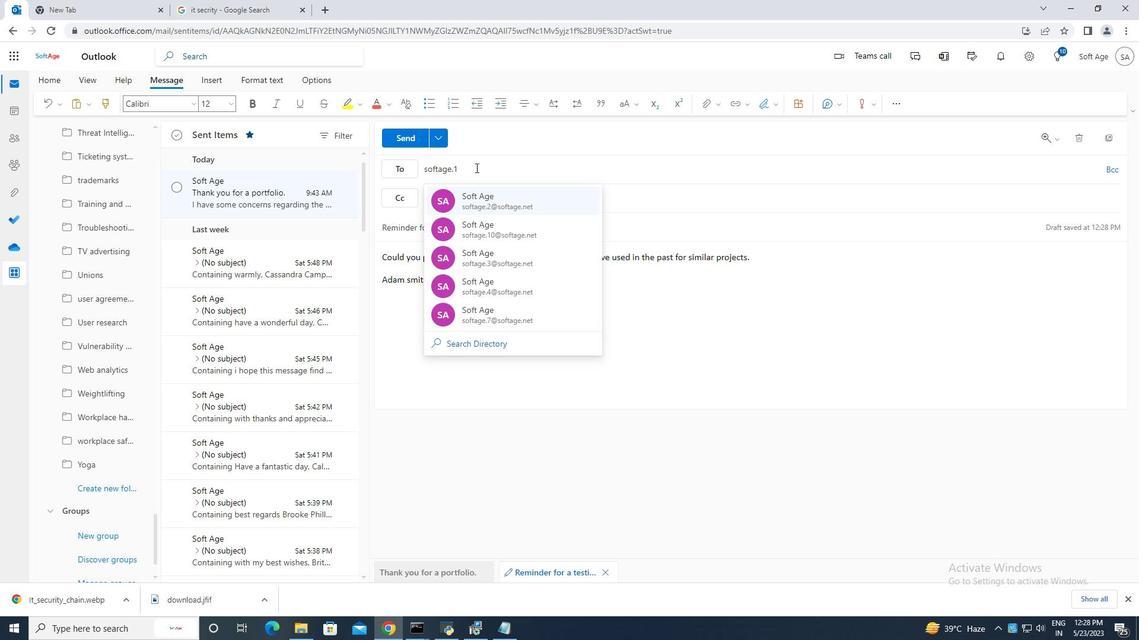 
Action: Mouse moved to (541, 258)
Screenshot: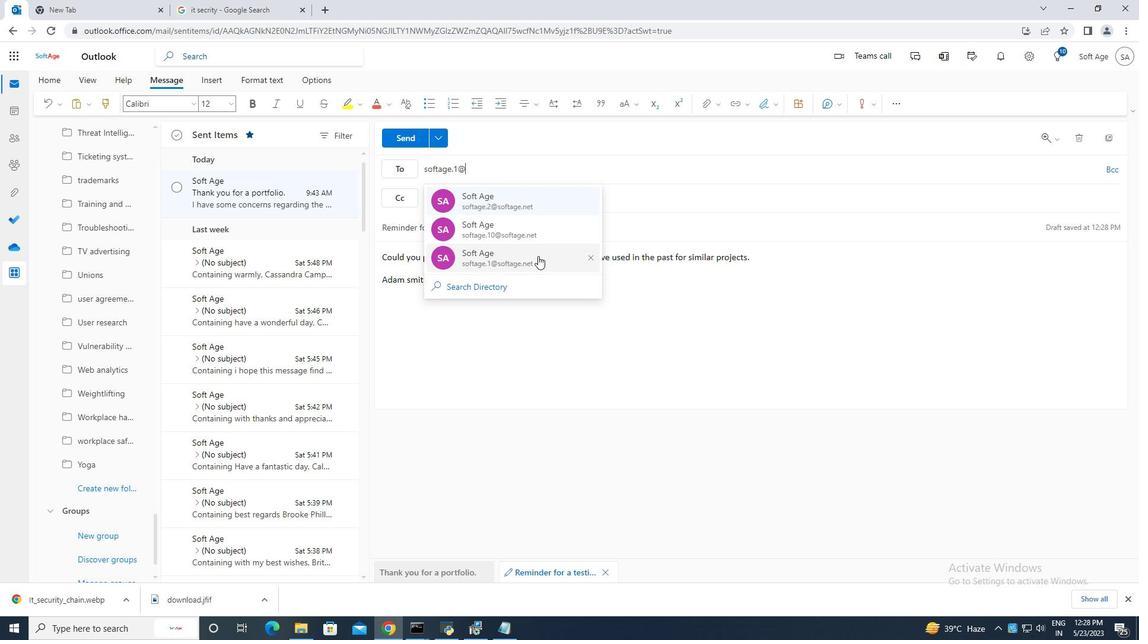 
Action: Mouse pressed left at (541, 258)
Screenshot: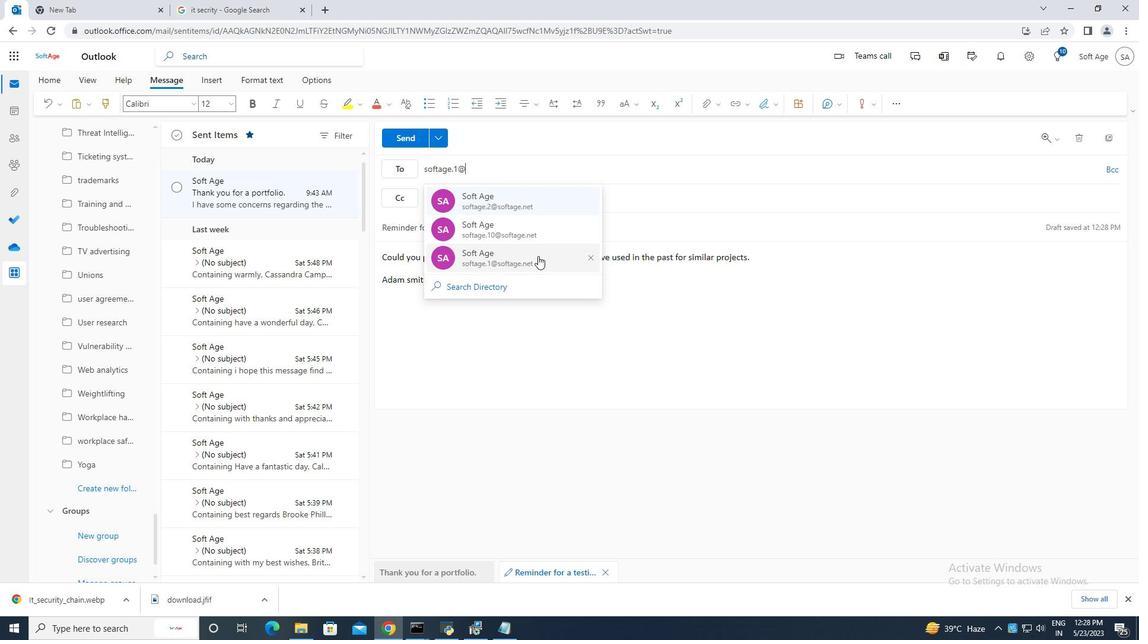 
Action: Mouse moved to (516, 179)
Screenshot: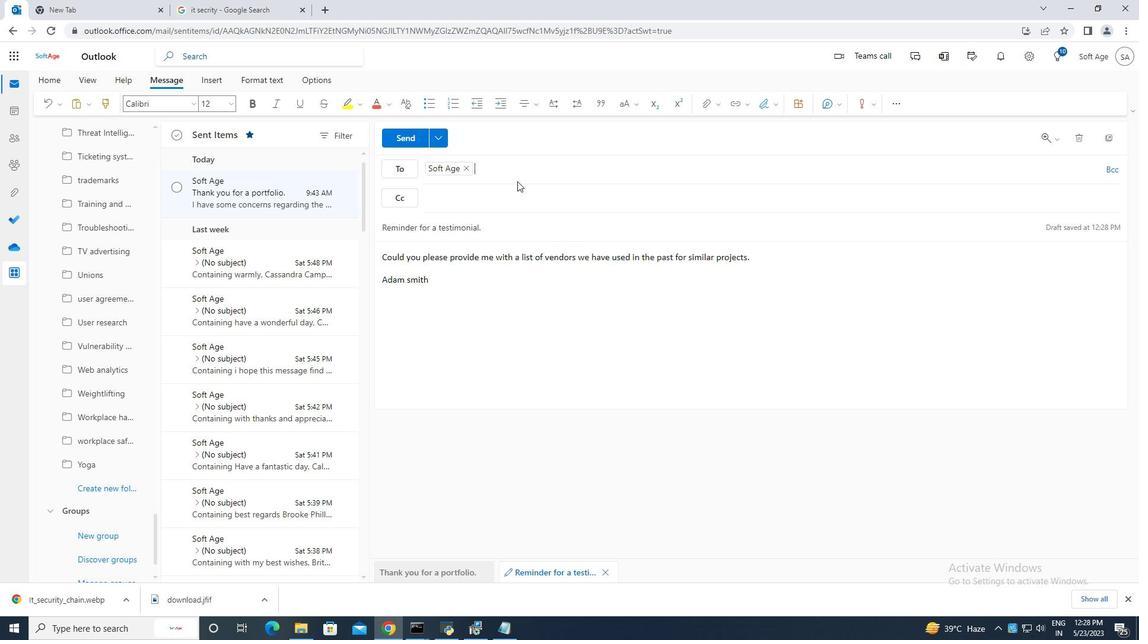 
Action: Key pressed softage.2<Key.shift>@
Screenshot: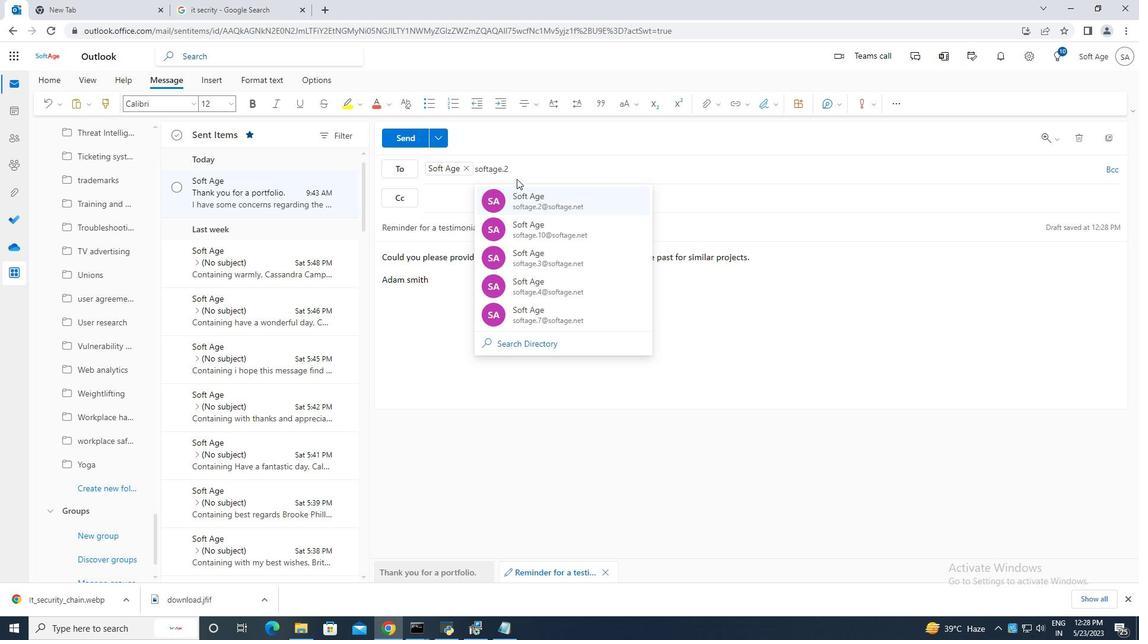 
Action: Mouse moved to (586, 191)
Screenshot: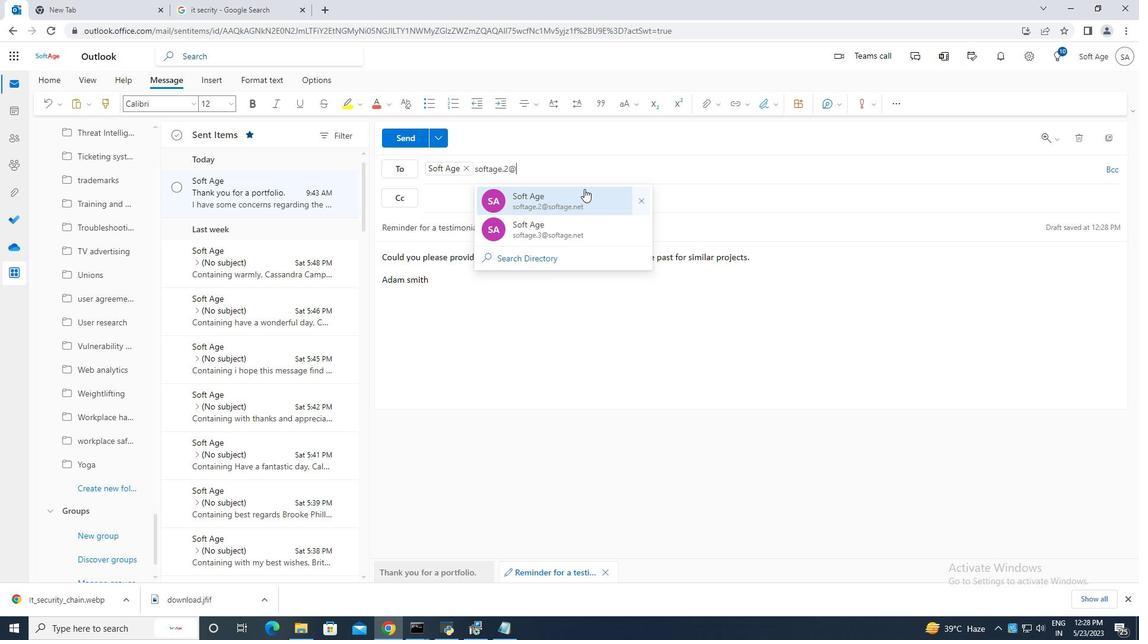 
Action: Mouse pressed left at (586, 191)
Screenshot: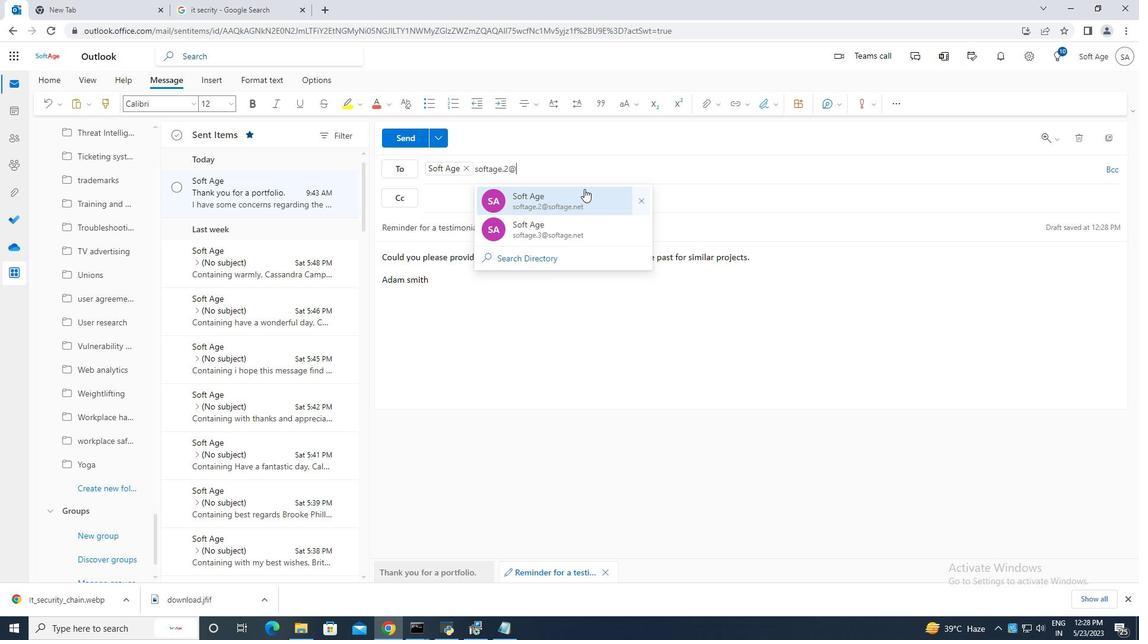 
Action: Mouse moved to (113, 488)
Screenshot: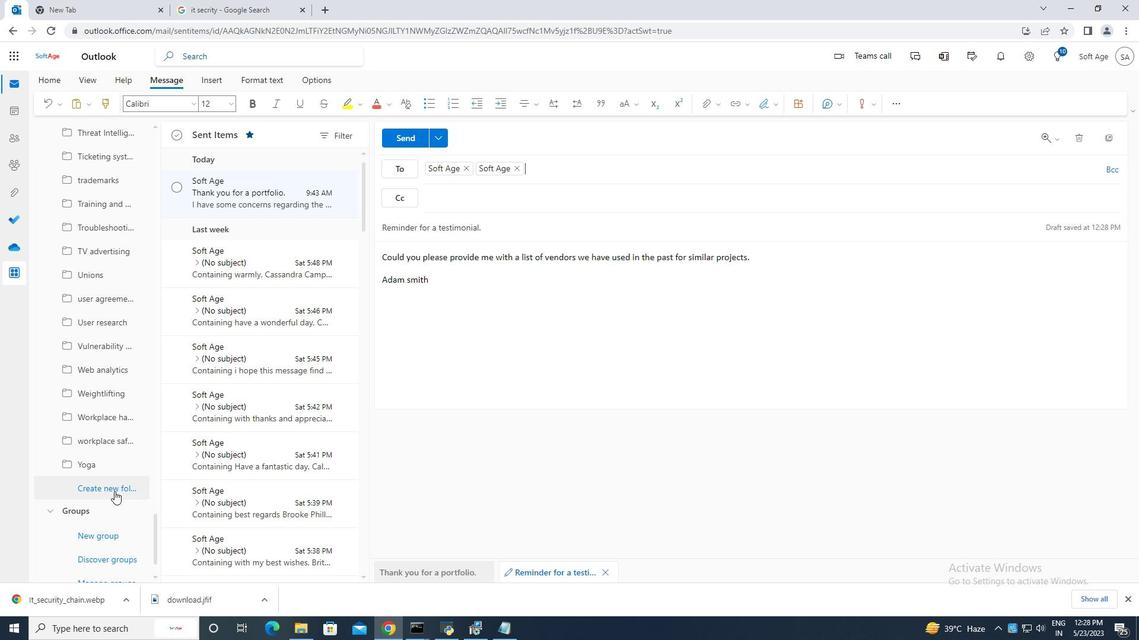 
Action: Mouse pressed left at (113, 488)
Screenshot: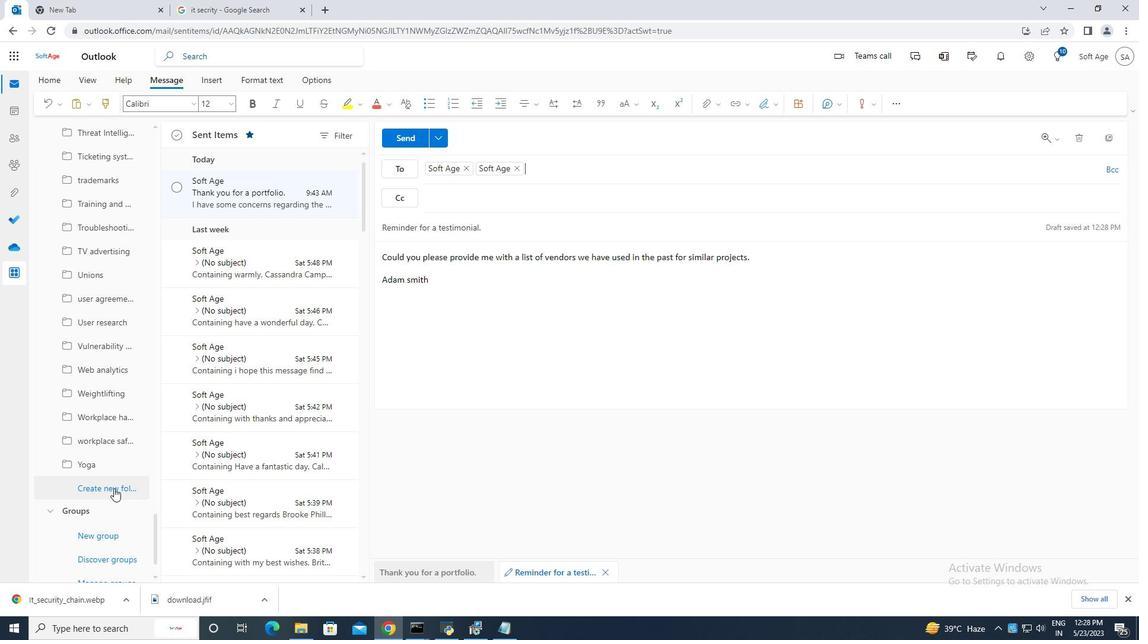 
Action: Mouse moved to (97, 489)
Screenshot: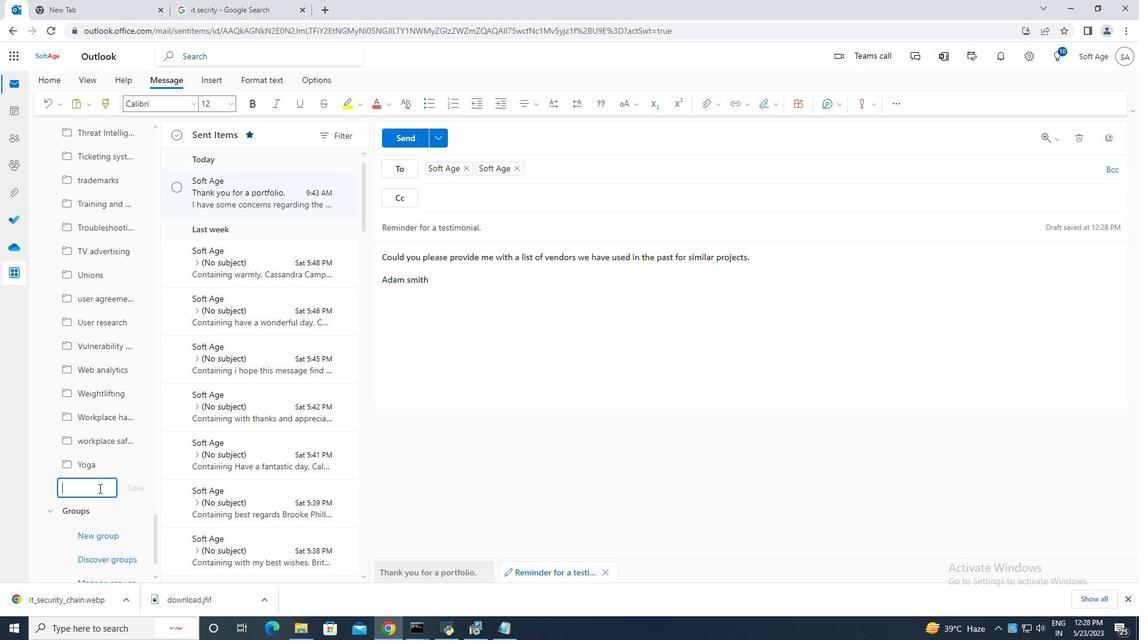 
Action: Mouse pressed left at (97, 489)
Screenshot: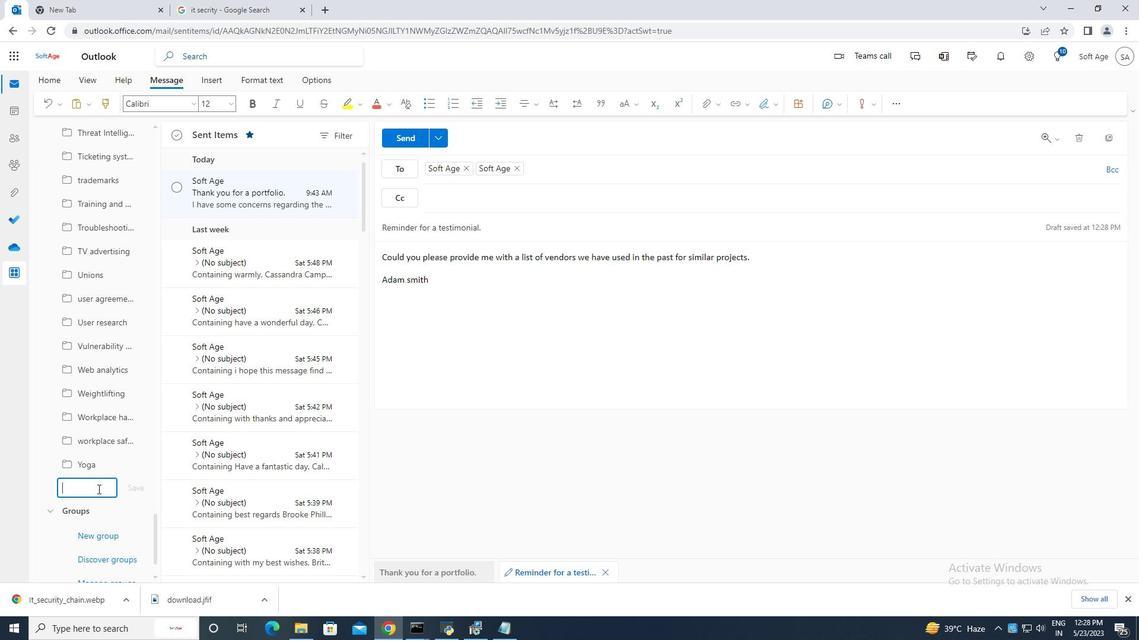
Action: Mouse moved to (97, 490)
Screenshot: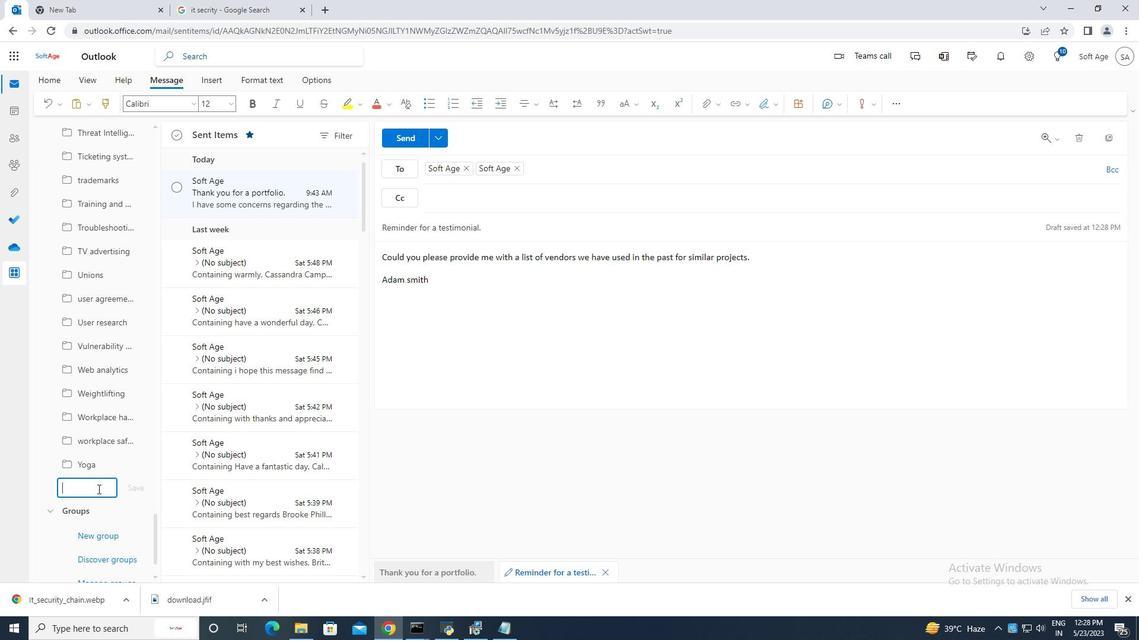 
Action: Key pressed <Key.caps_lock>
Screenshot: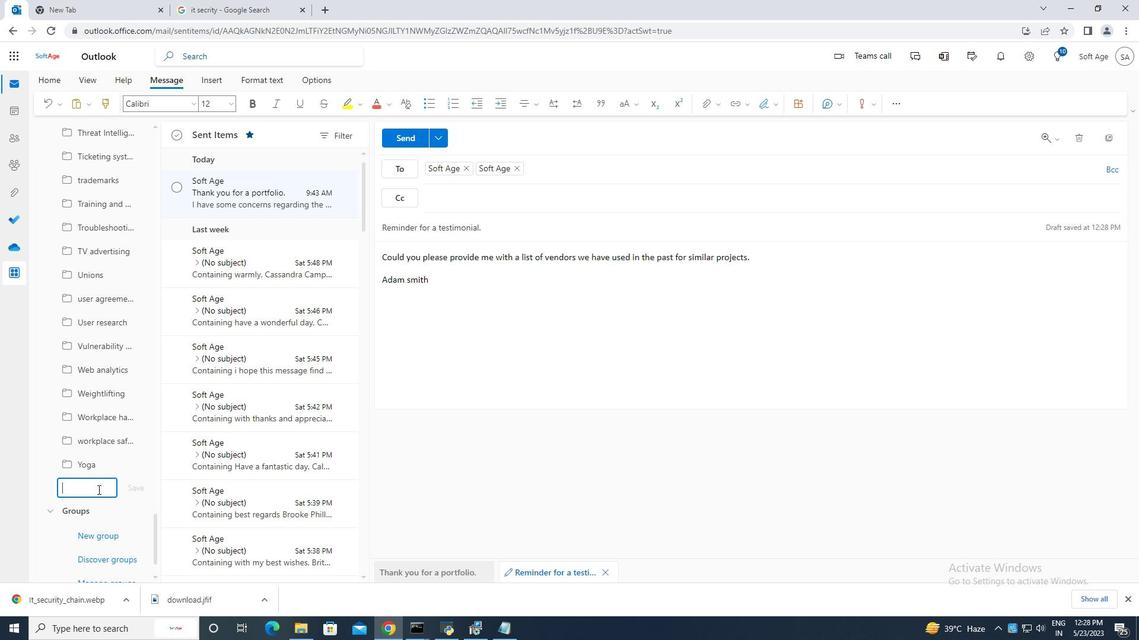 
Action: Mouse moved to (511, 384)
Screenshot: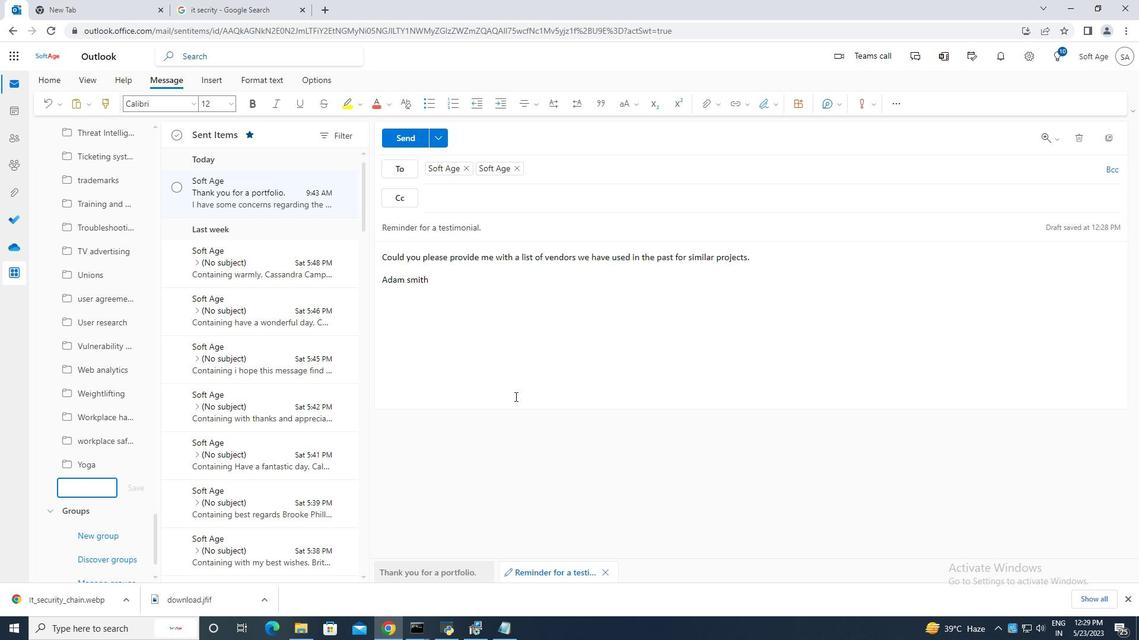 
Action: Mouse pressed left at (511, 384)
Screenshot: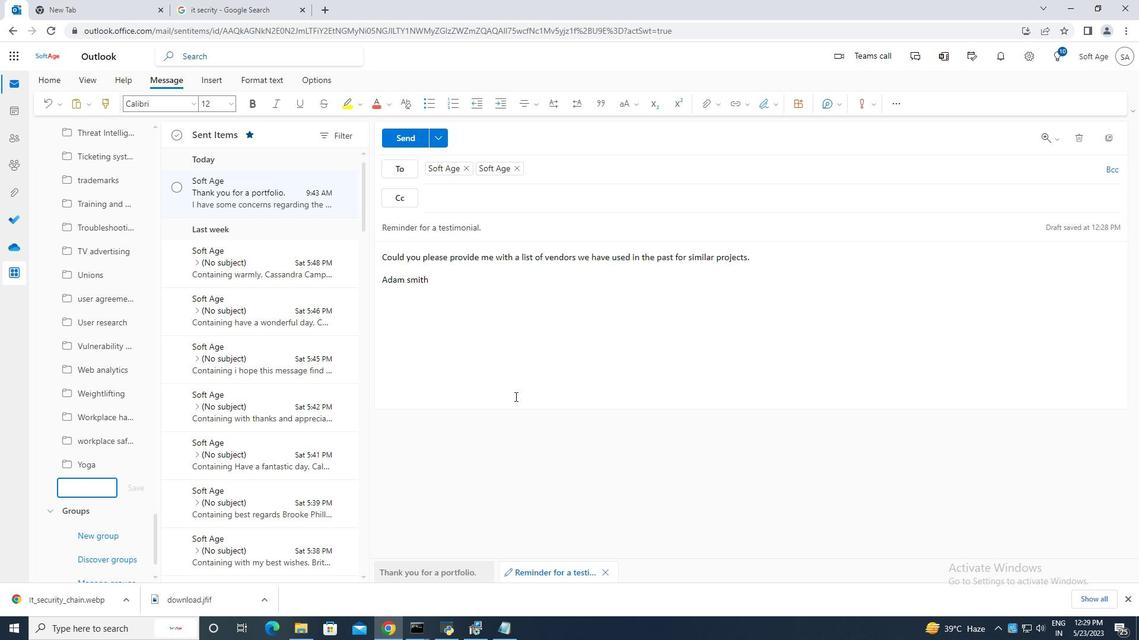 
Action: Mouse moved to (413, 139)
Screenshot: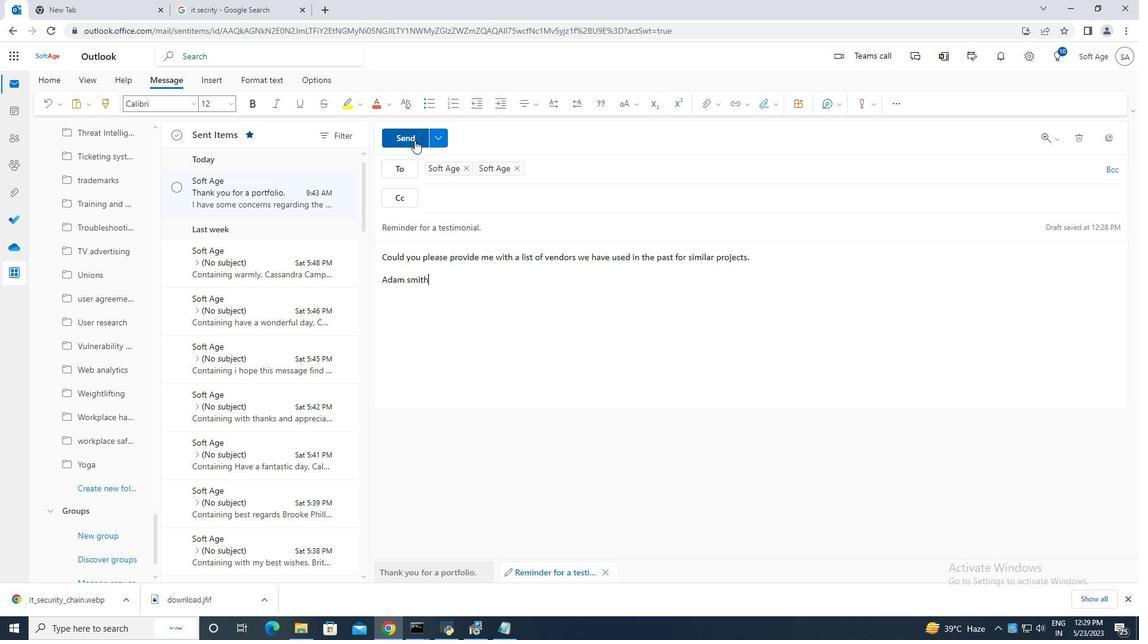 
Action: Mouse pressed left at (413, 139)
Screenshot: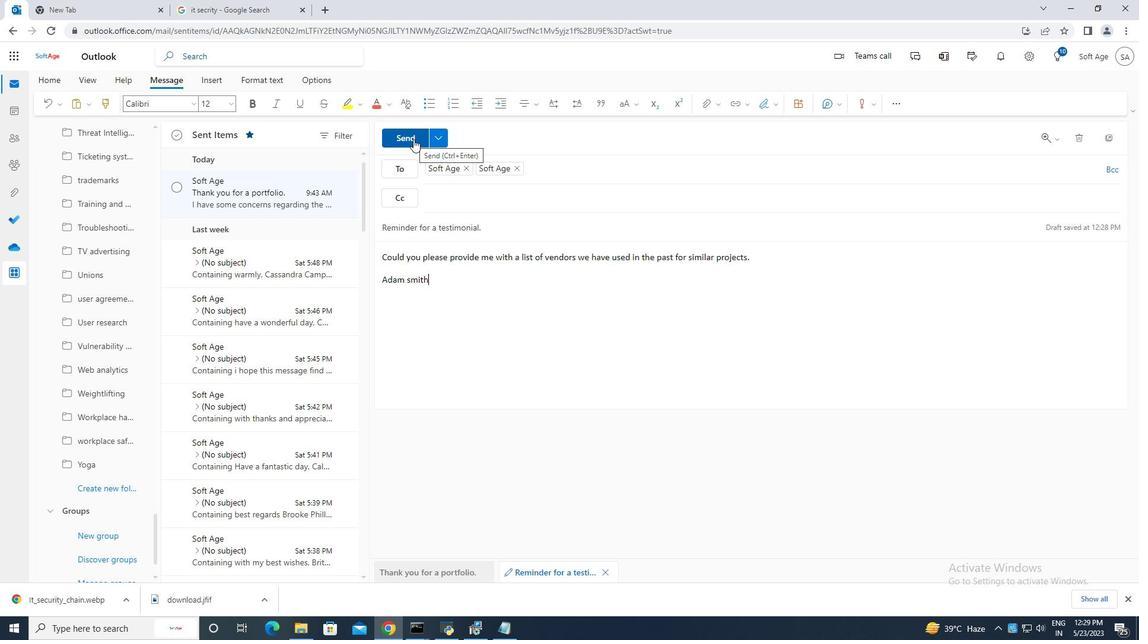 
Action: Mouse moved to (481, 255)
Screenshot: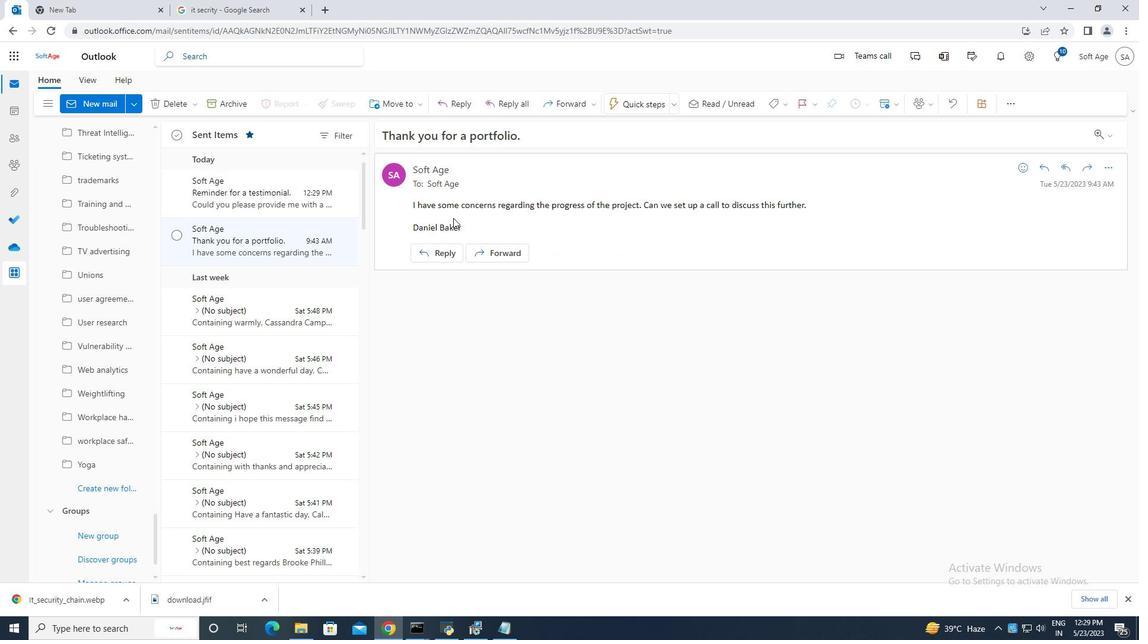 
